 Task: Look for products in the category "Men's Health" from Youtheory only.
Action: Mouse moved to (280, 160)
Screenshot: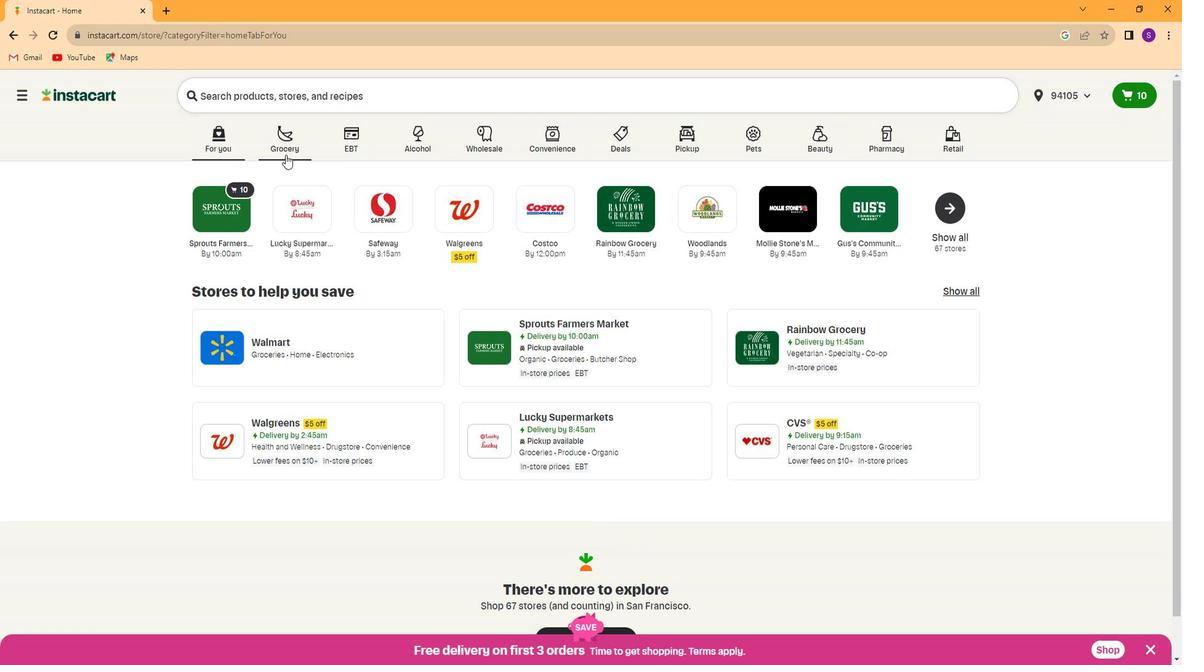 
Action: Mouse pressed left at (280, 160)
Screenshot: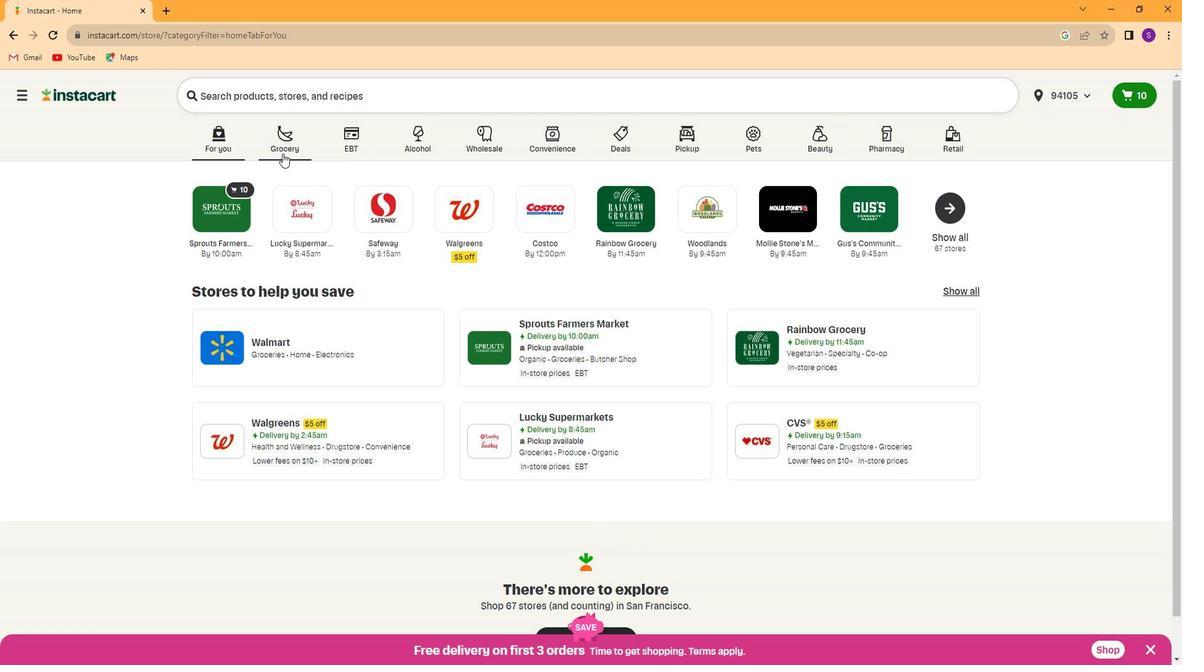 
Action: Mouse moved to (805, 221)
Screenshot: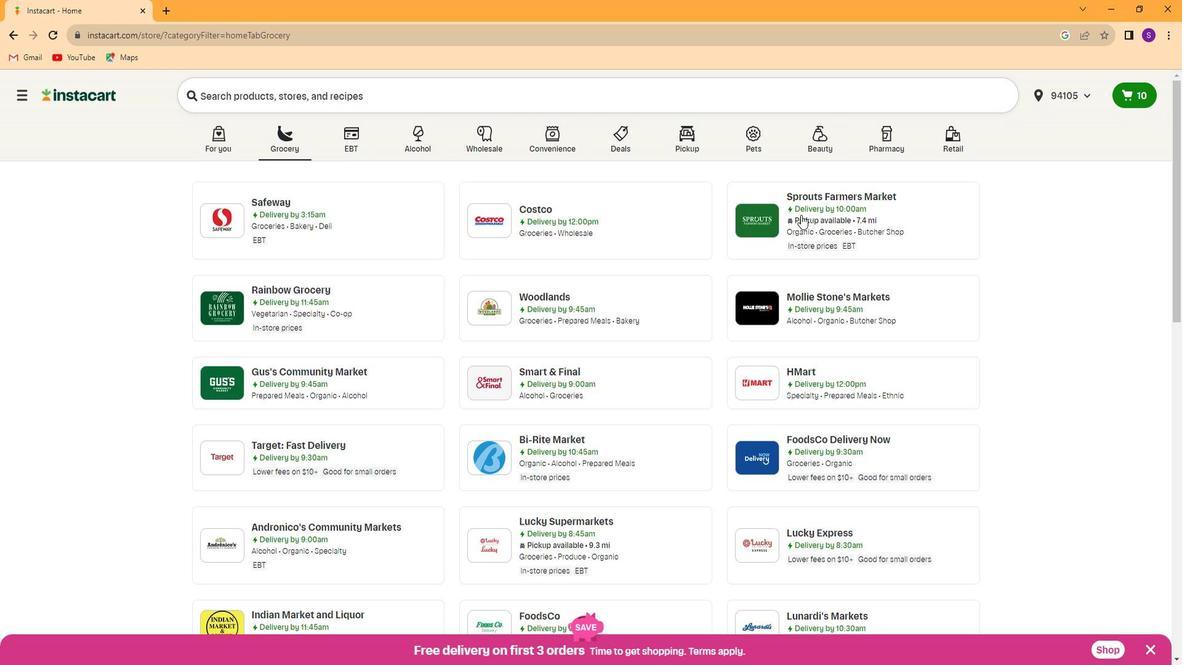 
Action: Mouse pressed left at (805, 221)
Screenshot: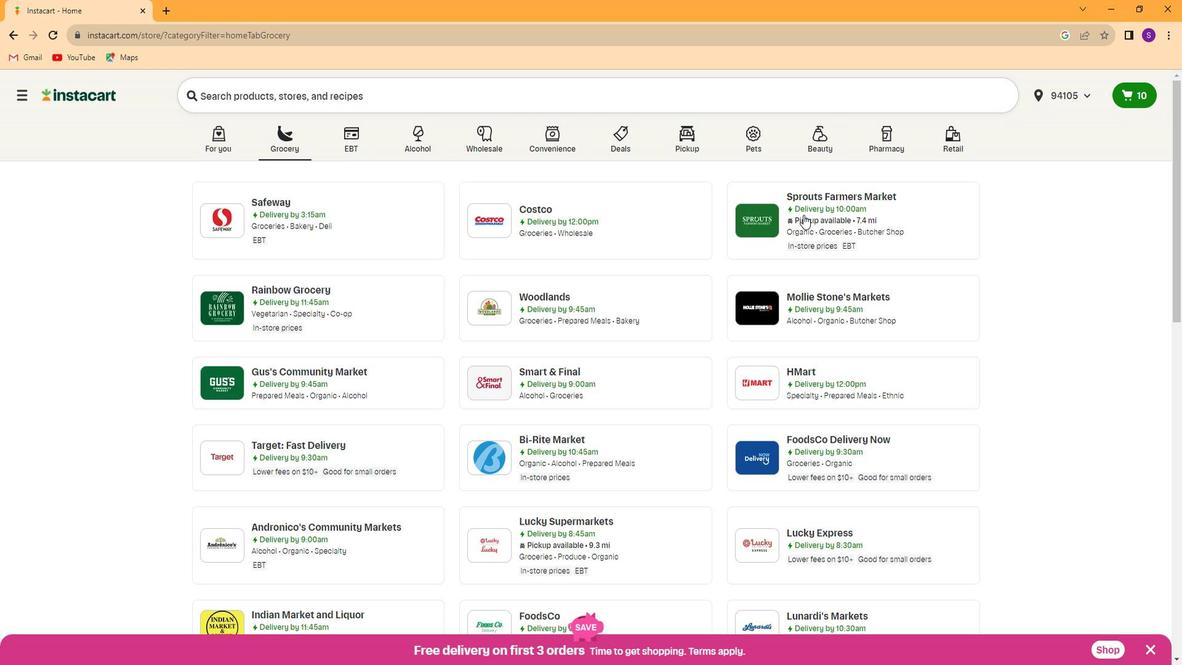 
Action: Mouse moved to (64, 530)
Screenshot: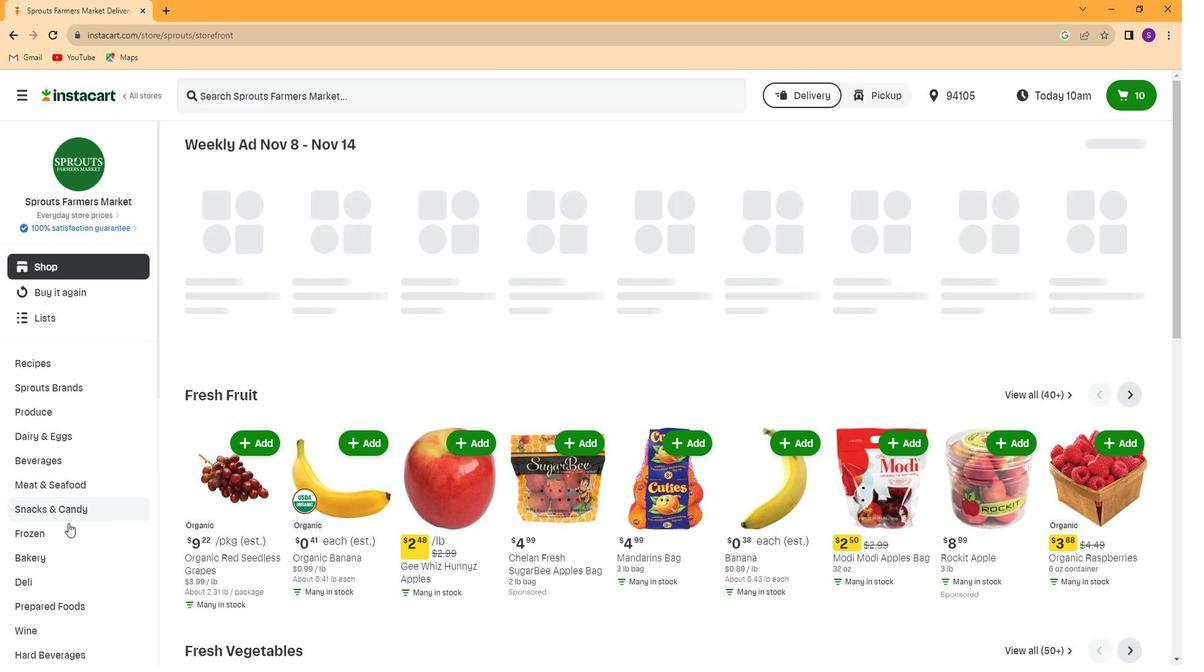 
Action: Mouse scrolled (64, 529) with delta (0, 0)
Screenshot: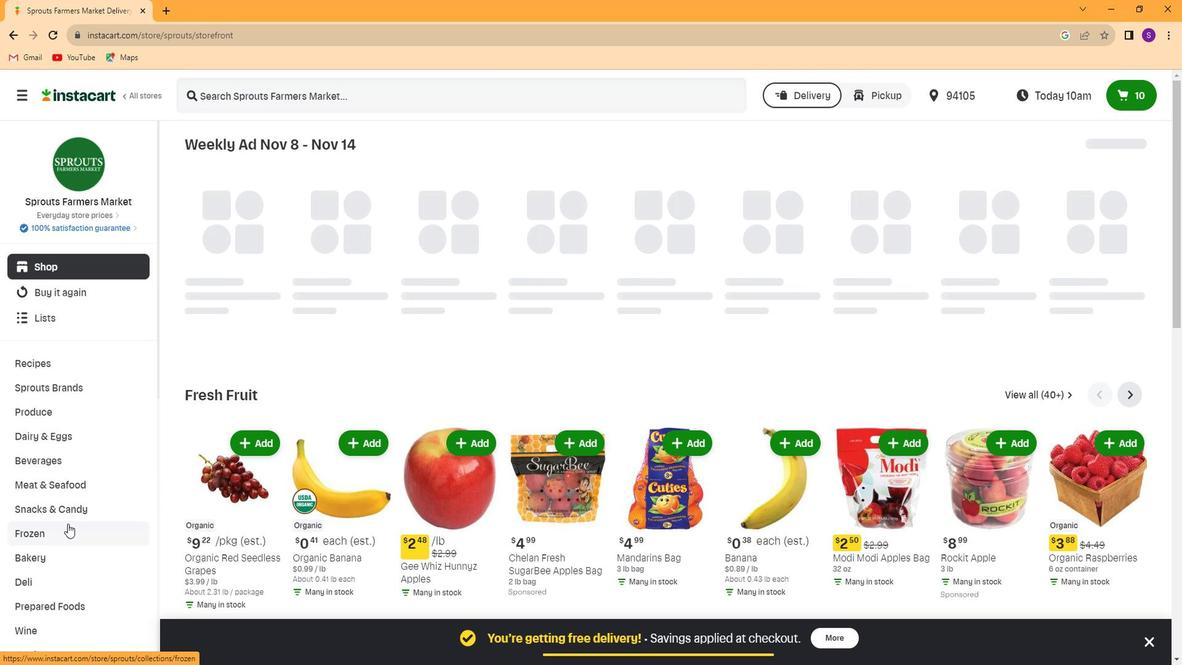 
Action: Mouse scrolled (64, 529) with delta (0, 0)
Screenshot: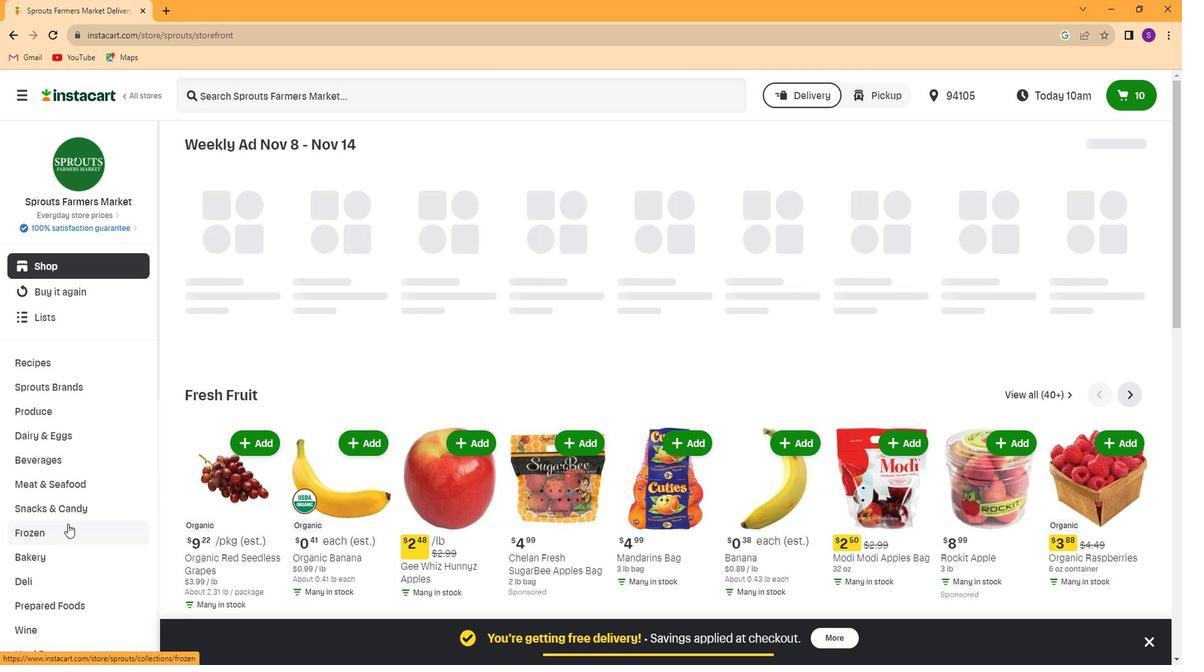 
Action: Mouse scrolled (64, 529) with delta (0, 0)
Screenshot: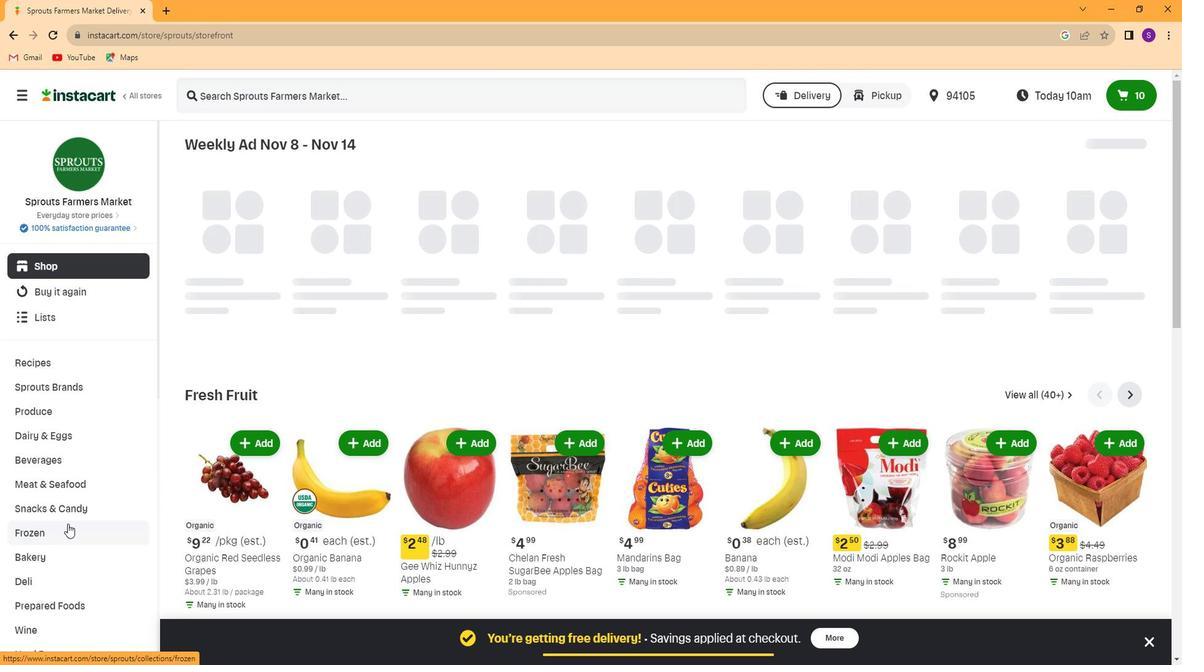 
Action: Mouse scrolled (64, 529) with delta (0, 0)
Screenshot: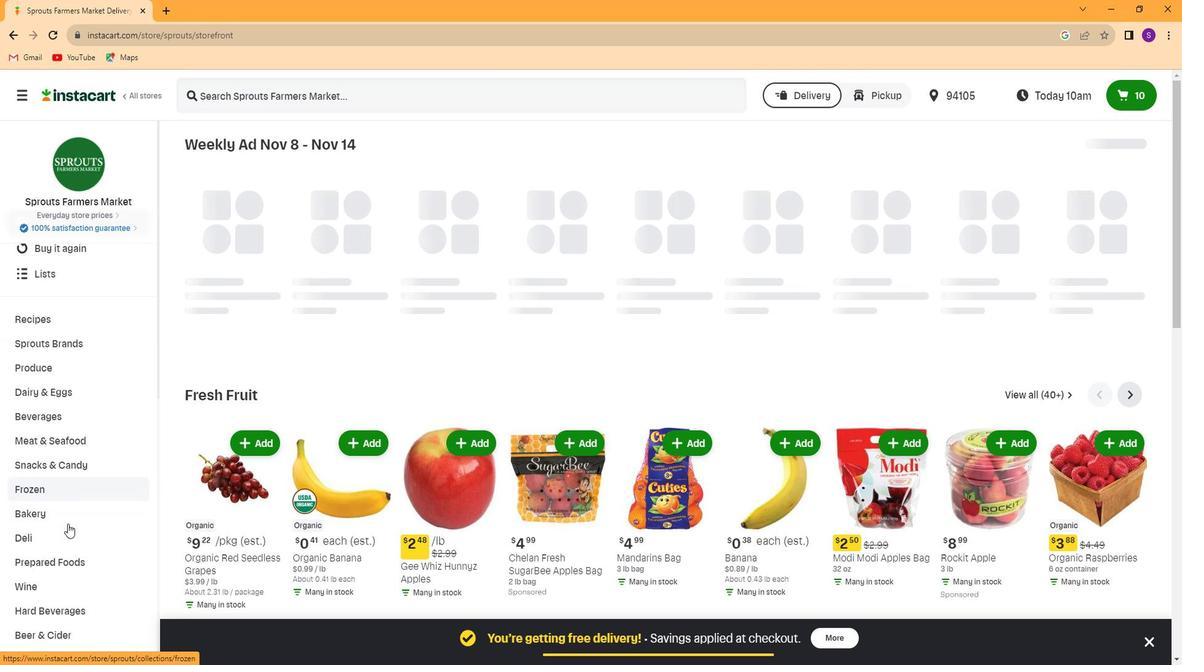 
Action: Mouse scrolled (64, 529) with delta (0, 0)
Screenshot: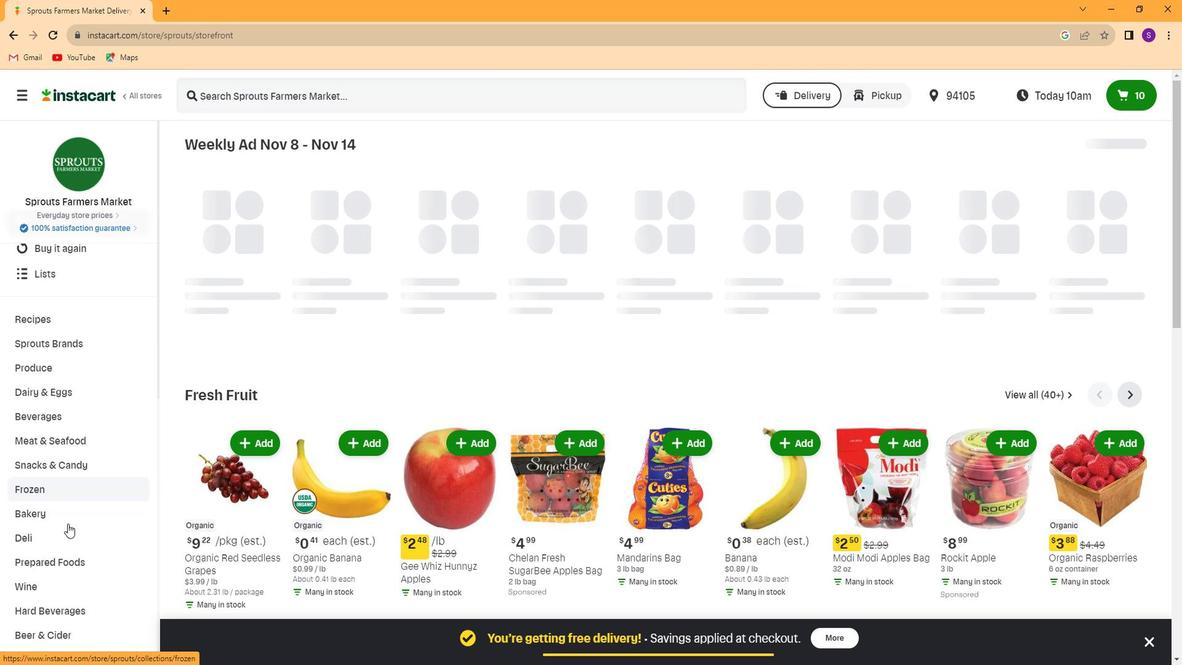 
Action: Mouse scrolled (64, 529) with delta (0, 0)
Screenshot: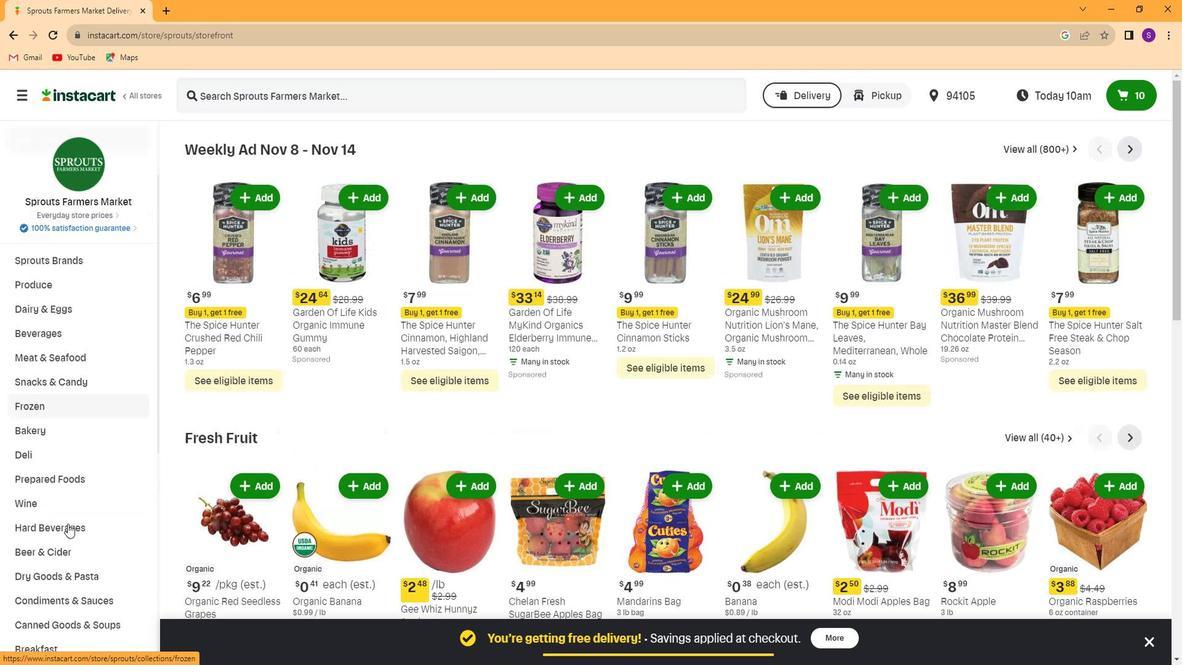 
Action: Mouse scrolled (64, 529) with delta (0, 0)
Screenshot: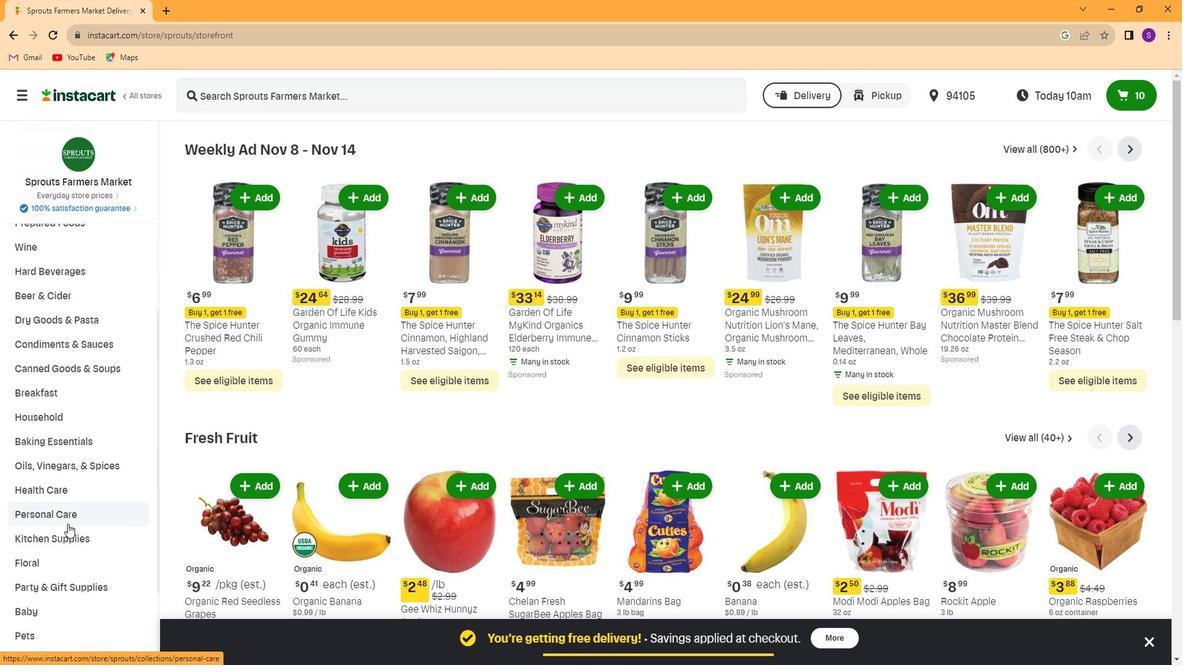 
Action: Mouse scrolled (64, 529) with delta (0, 0)
Screenshot: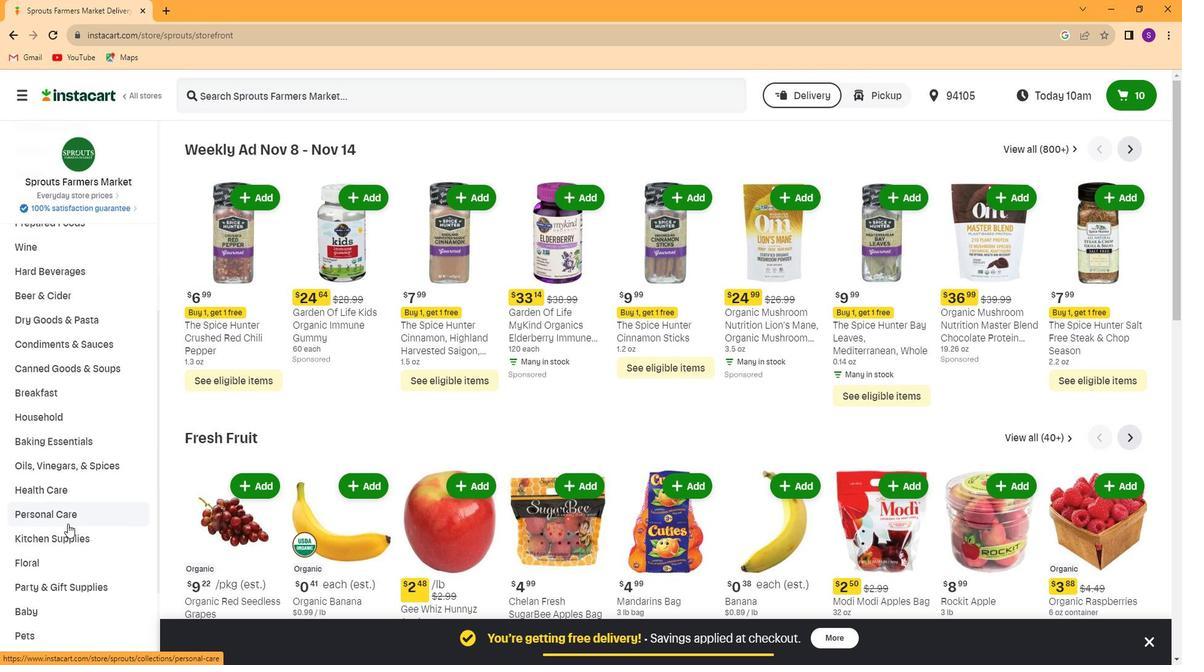 
Action: Mouse scrolled (64, 529) with delta (0, 0)
Screenshot: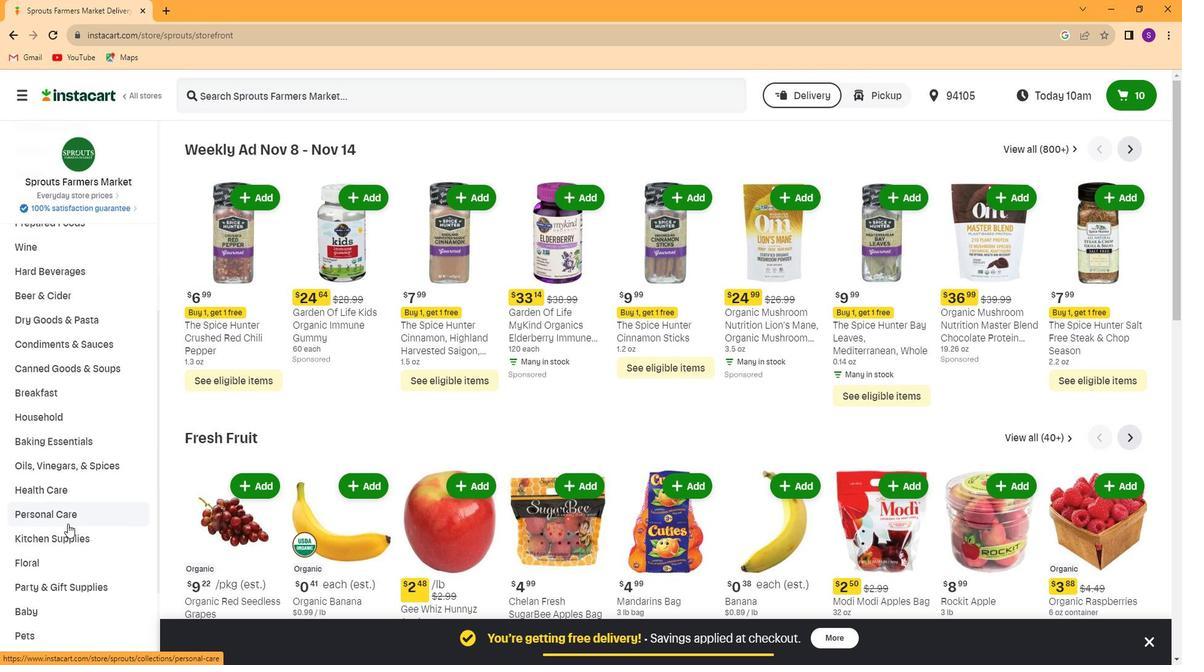 
Action: Mouse scrolled (64, 529) with delta (0, 0)
Screenshot: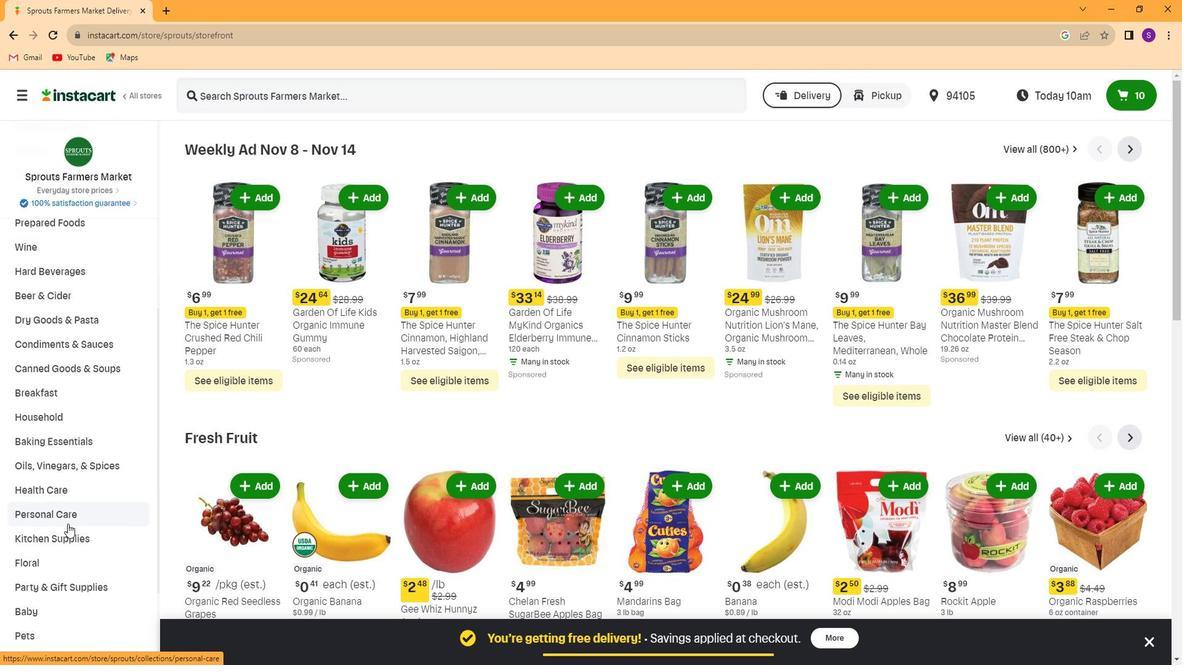 
Action: Mouse scrolled (64, 529) with delta (0, 0)
Screenshot: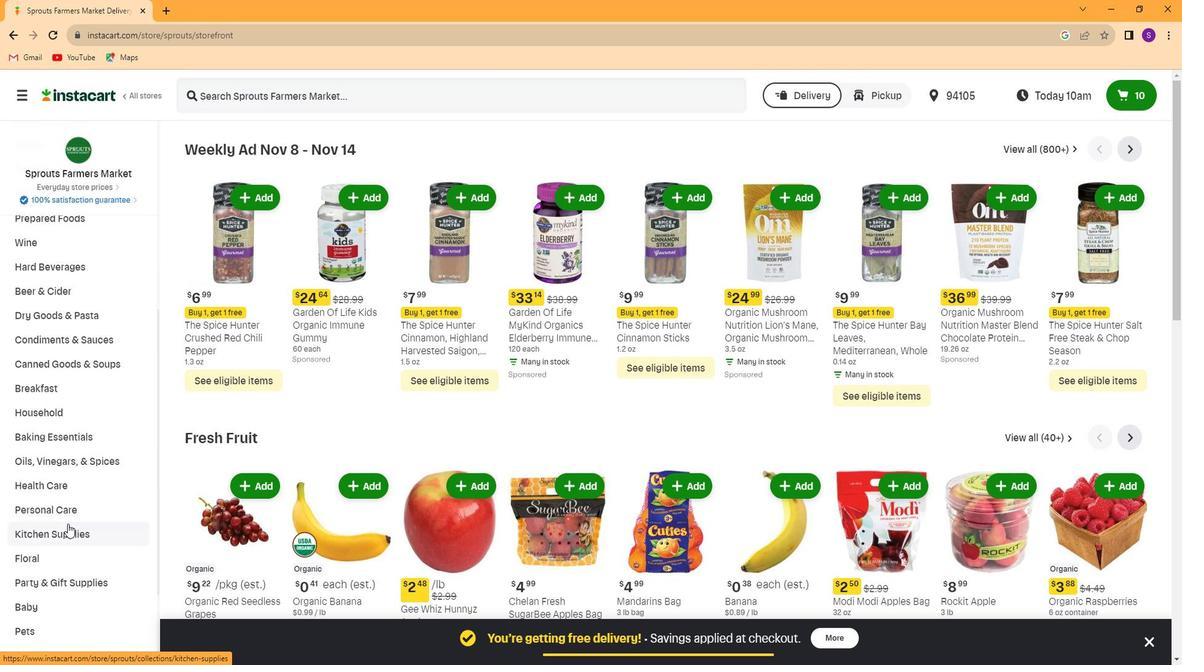 
Action: Mouse scrolled (64, 529) with delta (0, 0)
Screenshot: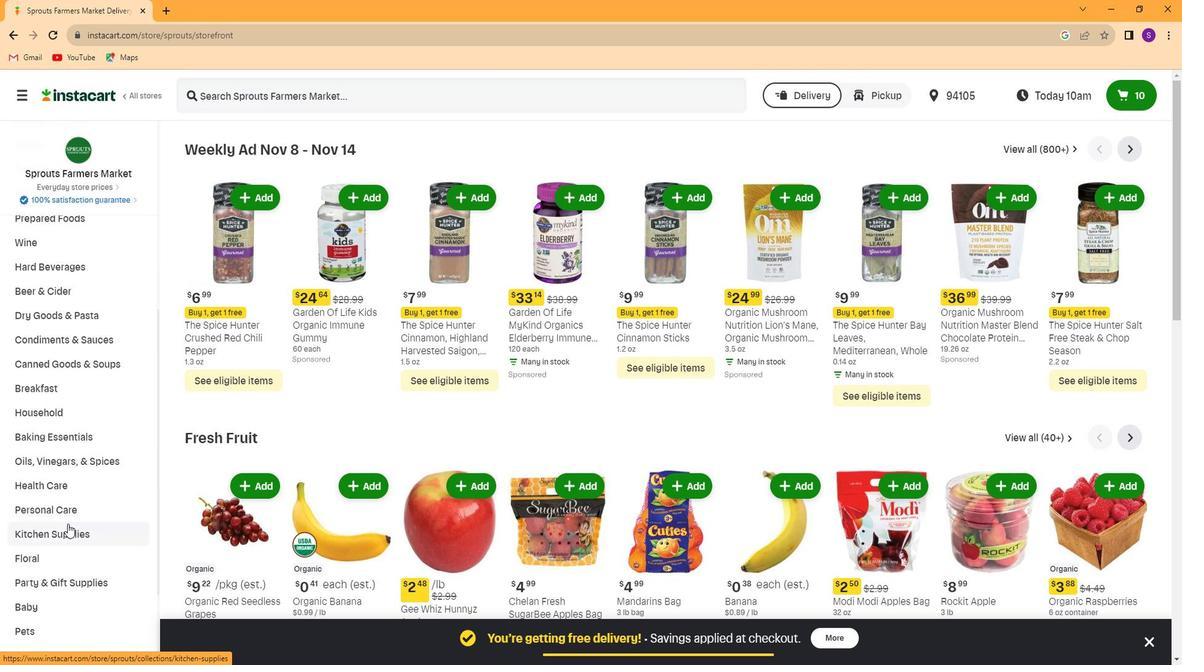 
Action: Mouse scrolled (64, 529) with delta (0, 0)
Screenshot: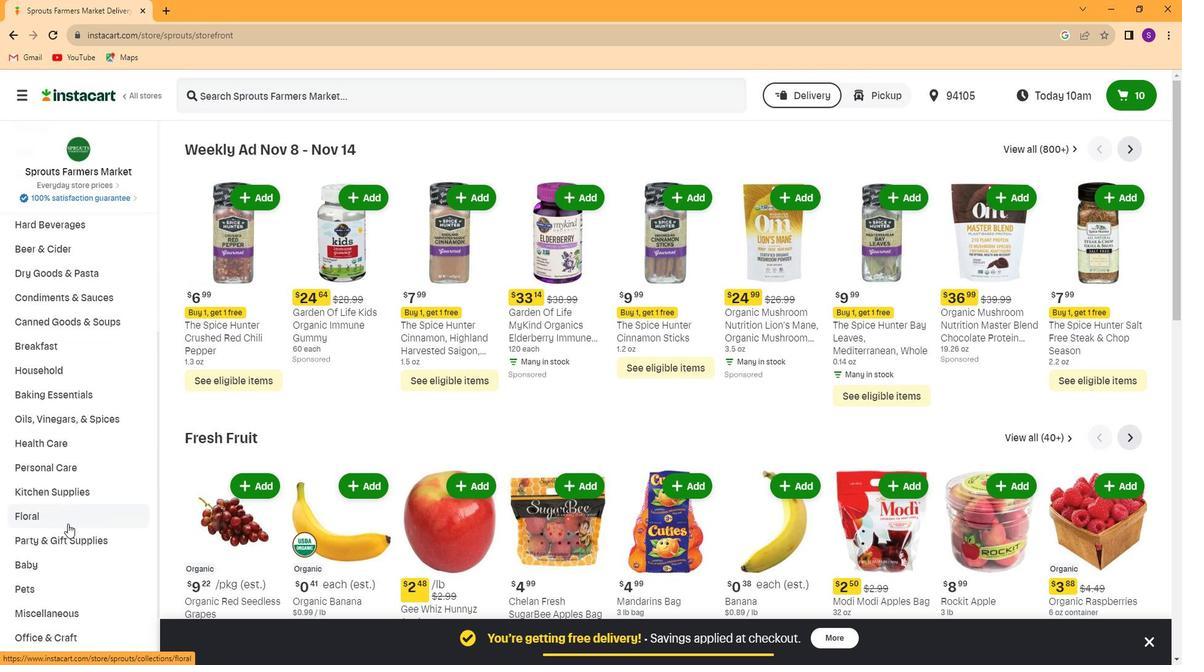 
Action: Mouse scrolled (64, 529) with delta (0, 0)
Screenshot: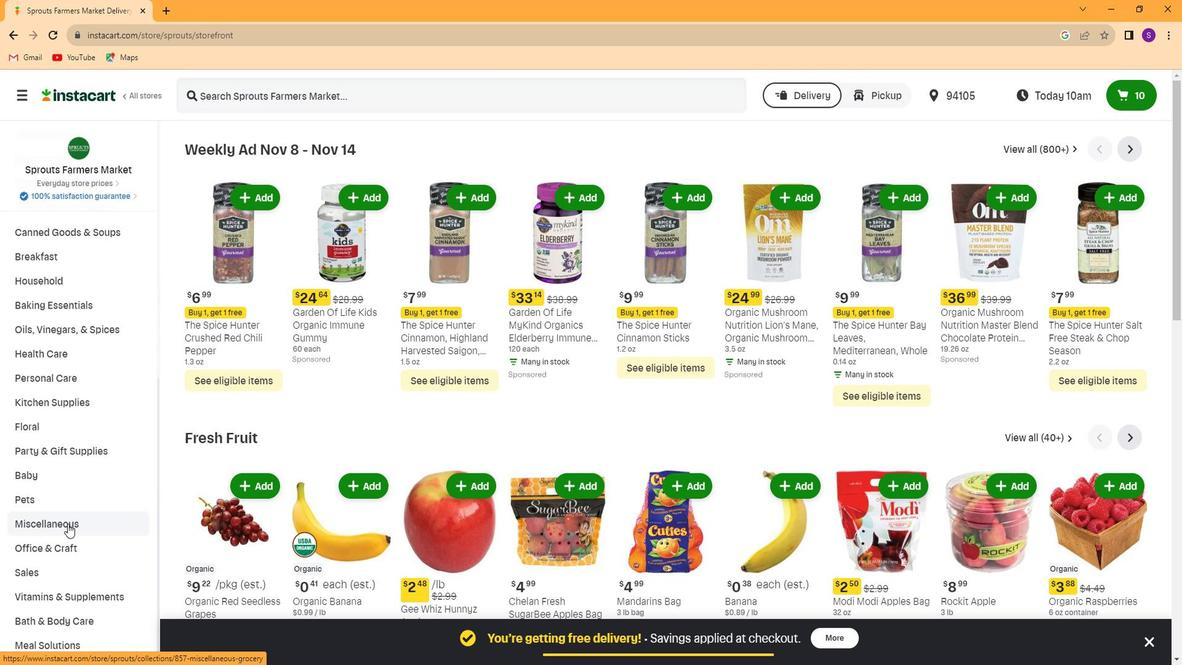 
Action: Mouse scrolled (64, 529) with delta (0, 0)
Screenshot: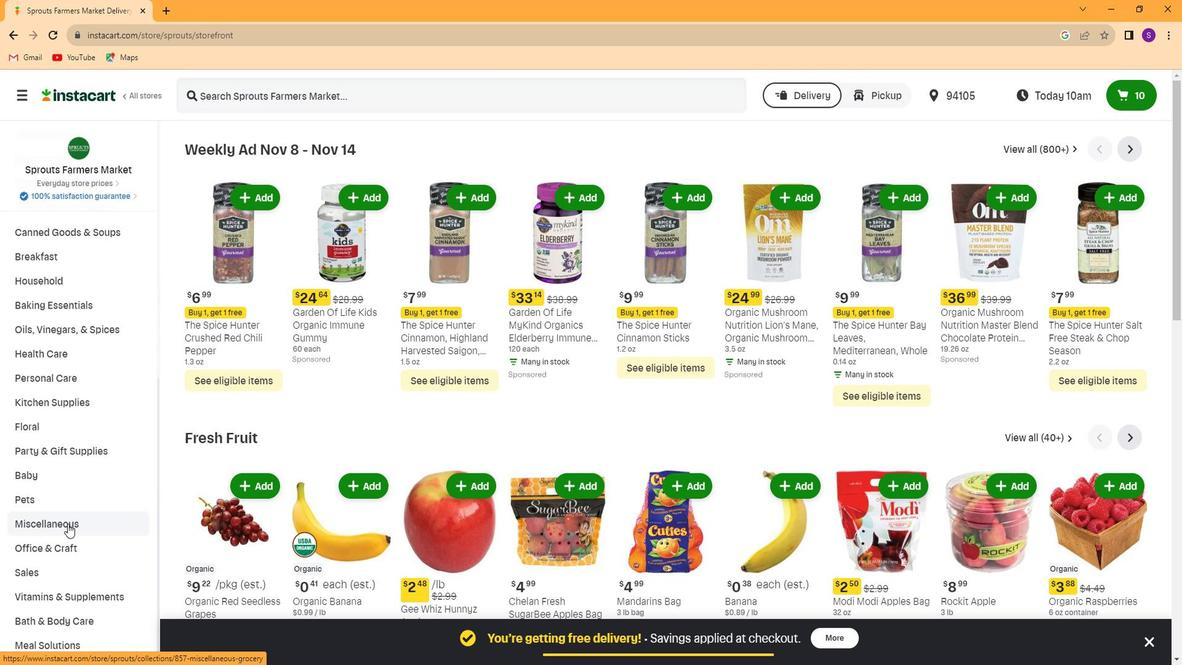 
Action: Mouse moved to (79, 606)
Screenshot: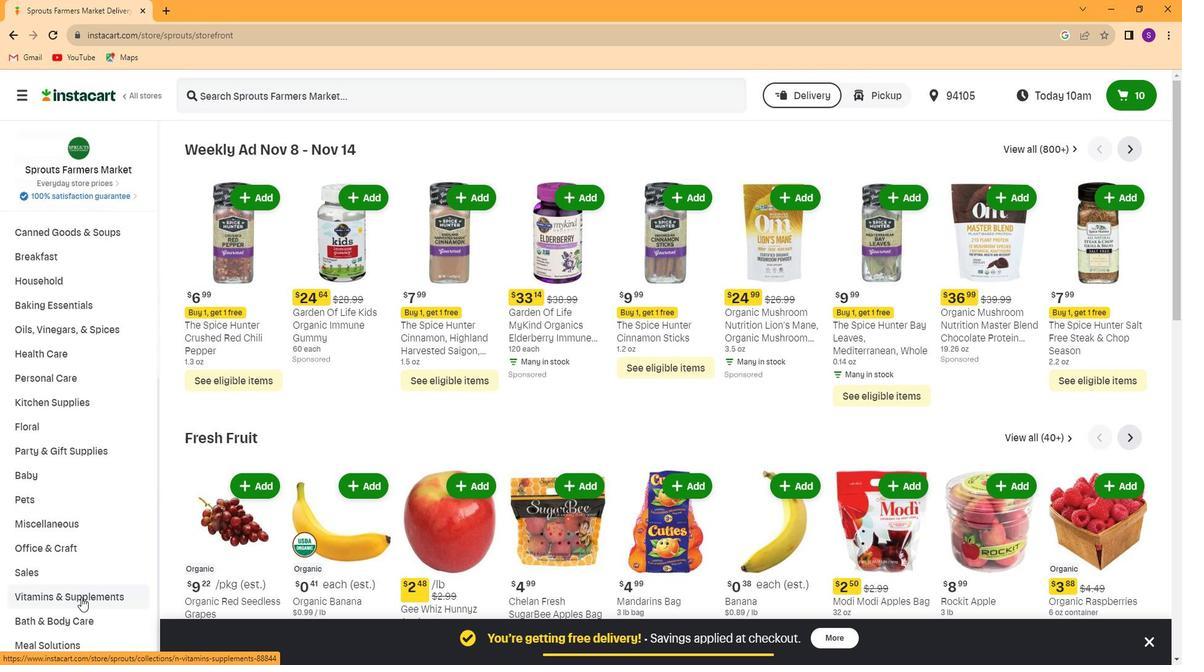 
Action: Mouse pressed left at (79, 606)
Screenshot: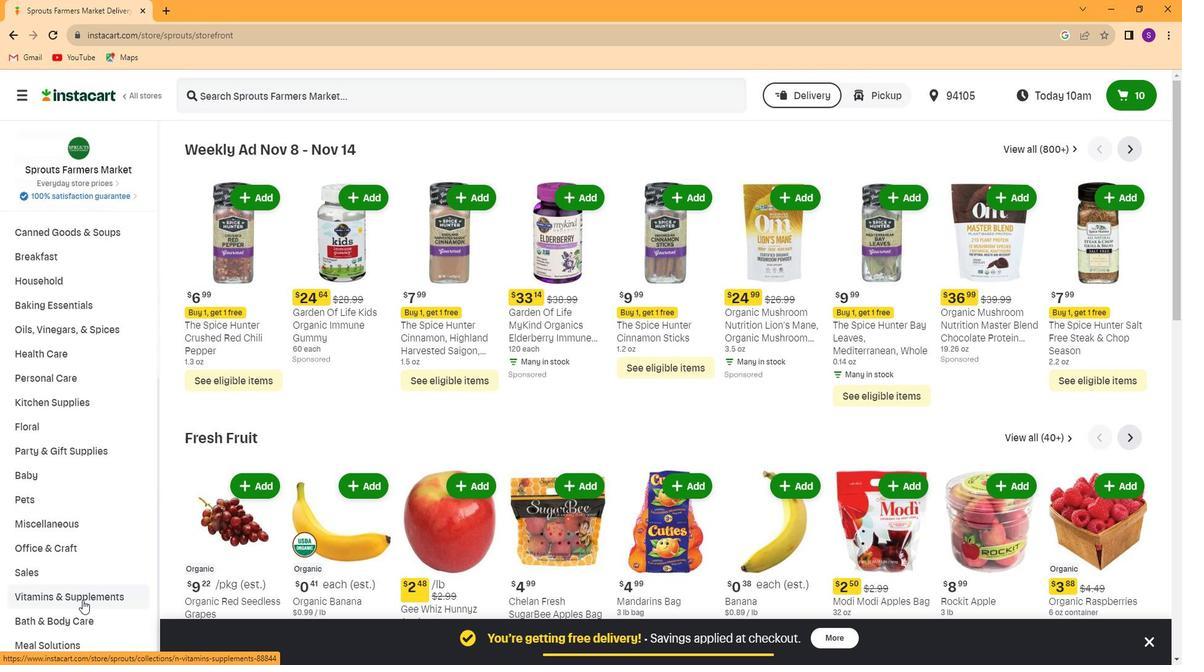 
Action: Mouse scrolled (79, 605) with delta (0, 0)
Screenshot: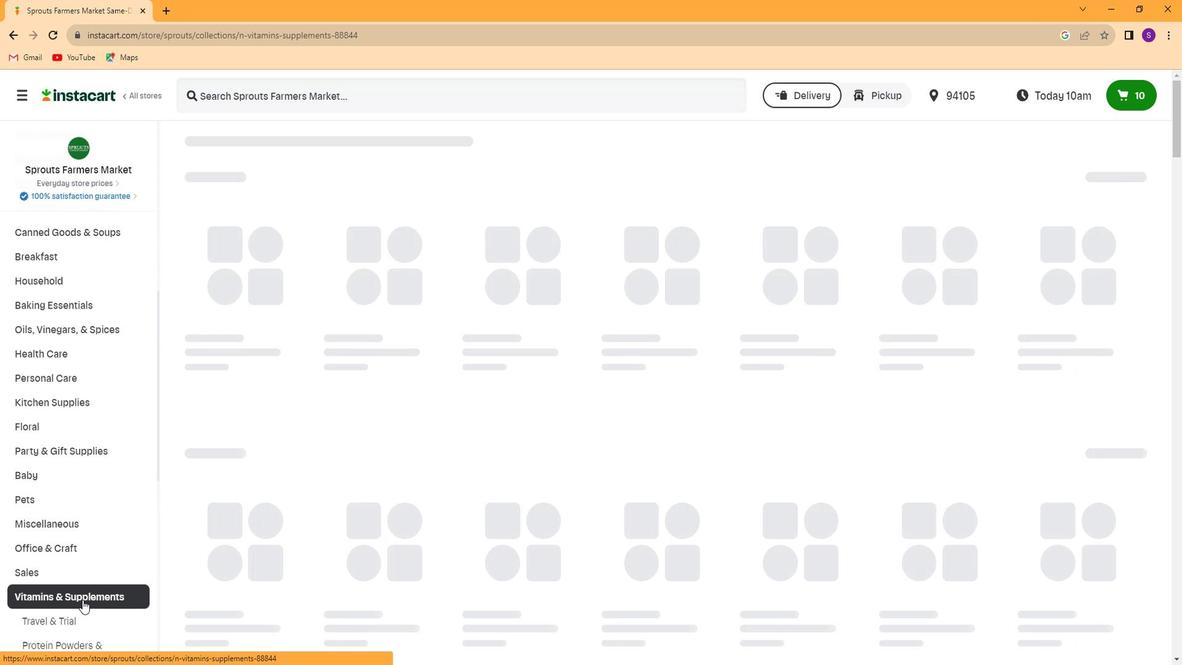 
Action: Mouse scrolled (79, 605) with delta (0, 0)
Screenshot: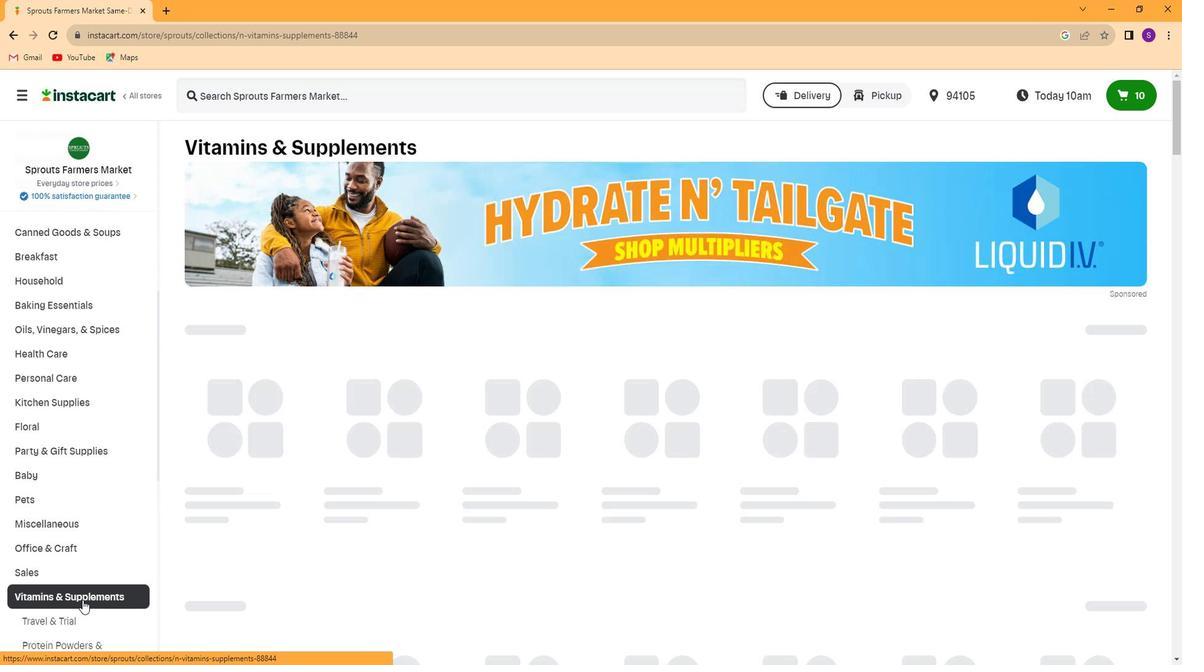 
Action: Mouse scrolled (79, 605) with delta (0, 0)
Screenshot: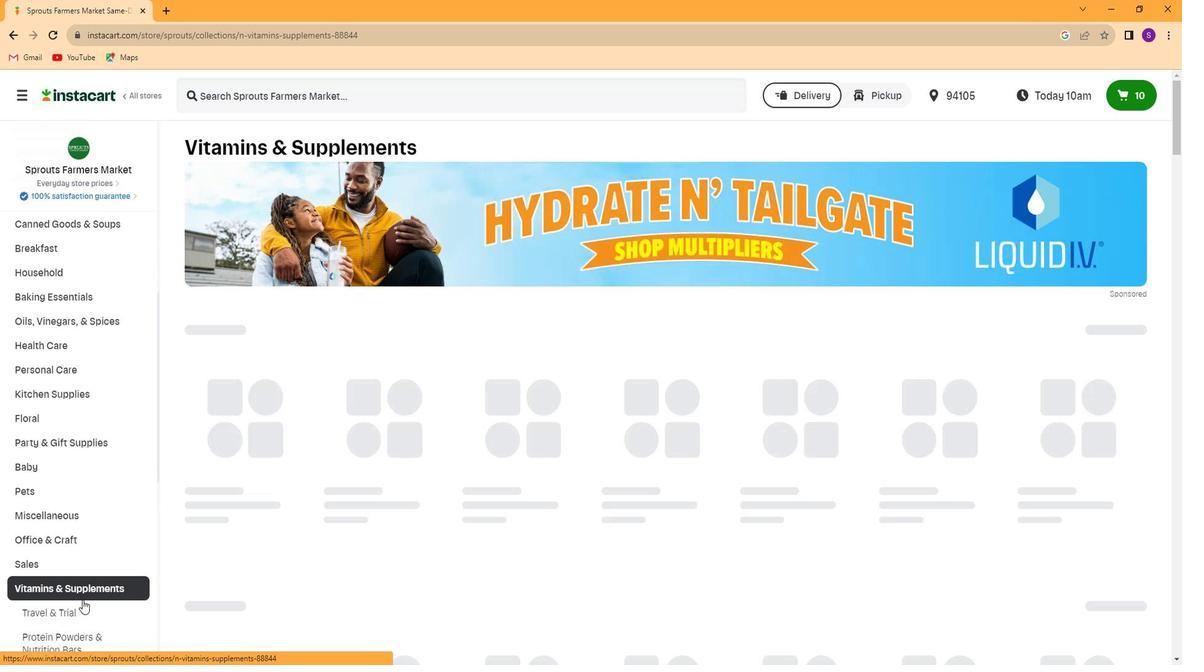 
Action: Mouse scrolled (79, 605) with delta (0, 0)
Screenshot: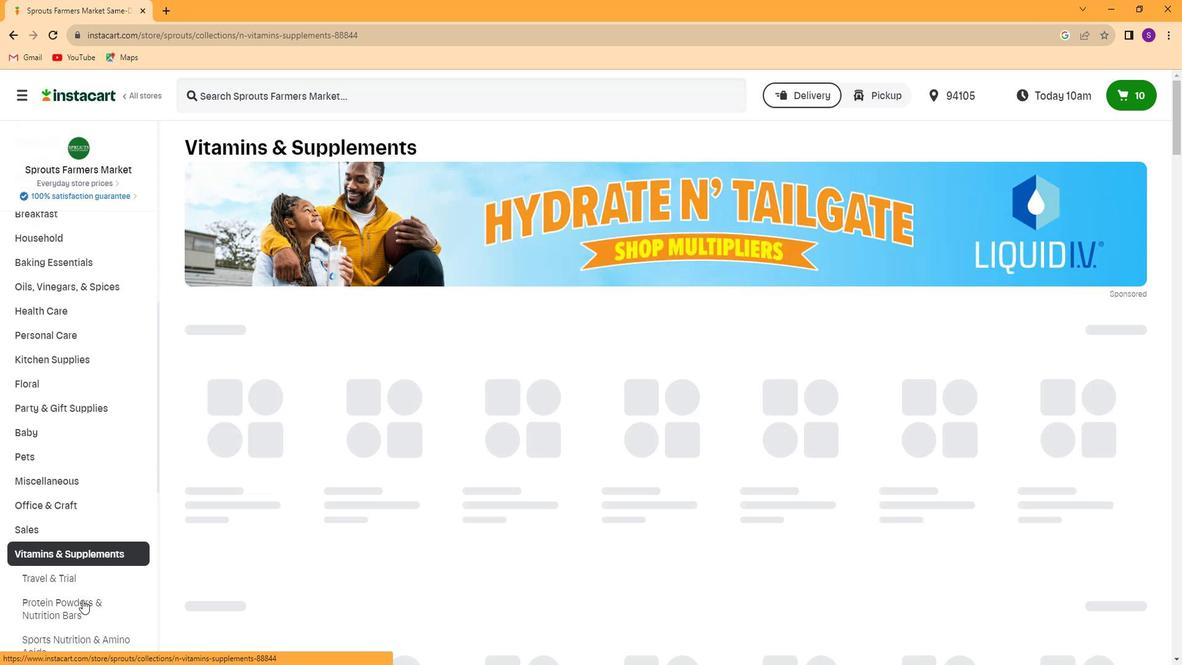 
Action: Mouse moved to (94, 527)
Screenshot: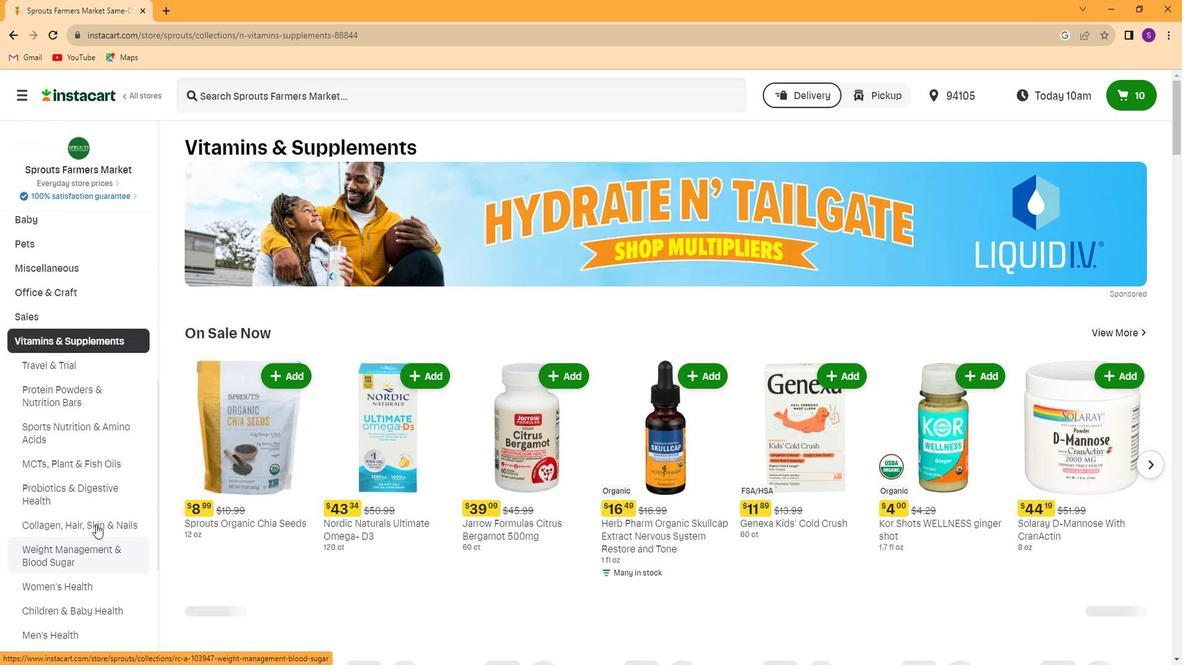 
Action: Mouse scrolled (94, 527) with delta (0, 0)
Screenshot: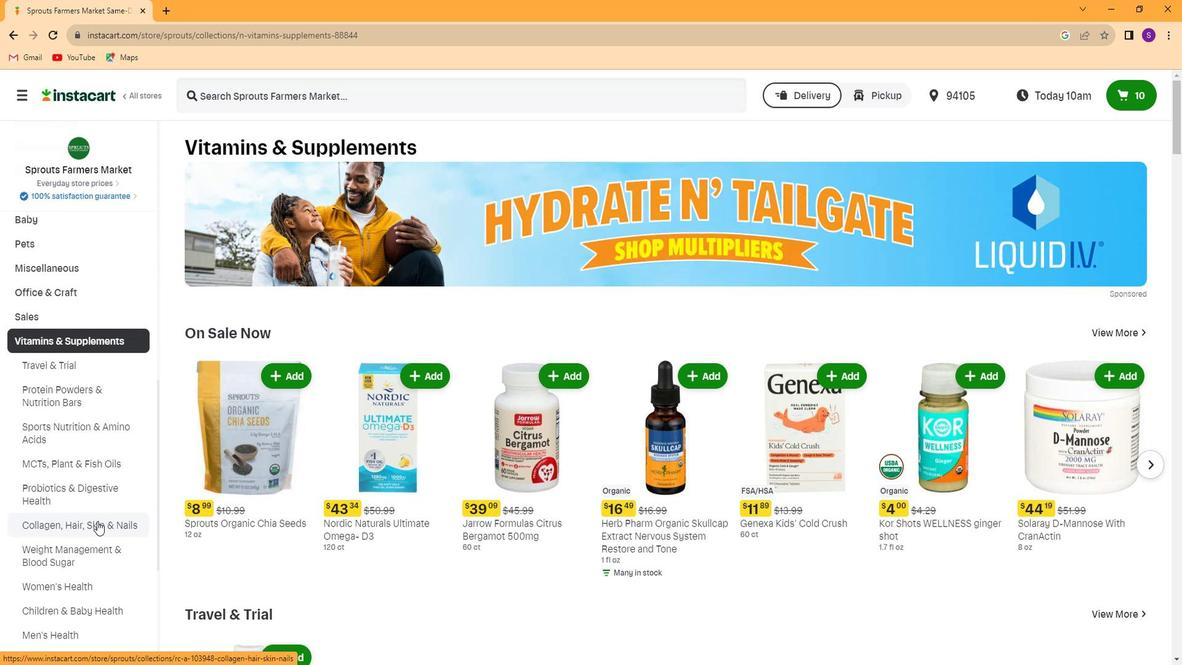 
Action: Mouse scrolled (94, 527) with delta (0, 0)
Screenshot: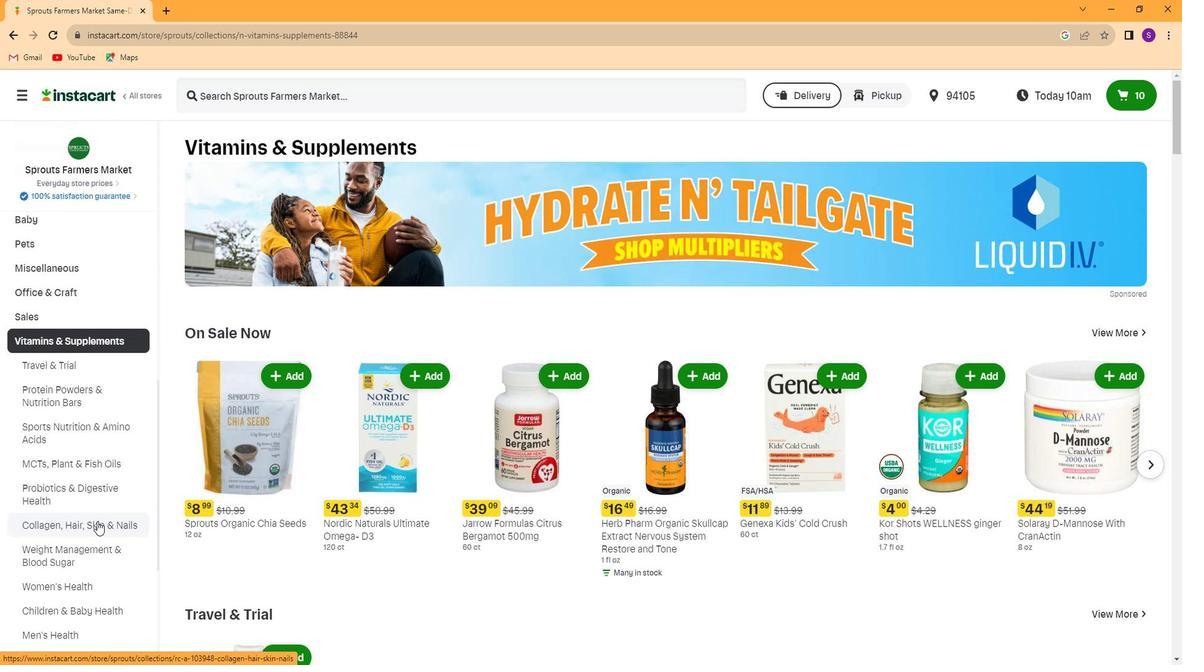 
Action: Mouse moved to (94, 518)
Screenshot: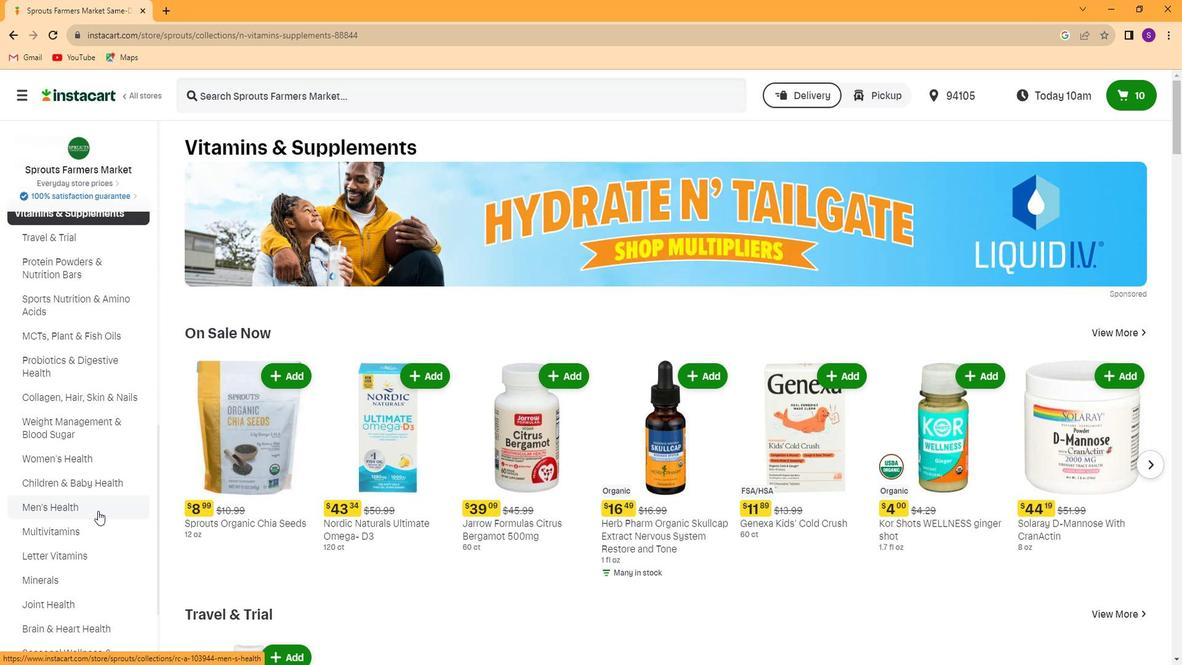 
Action: Mouse pressed left at (94, 518)
Screenshot: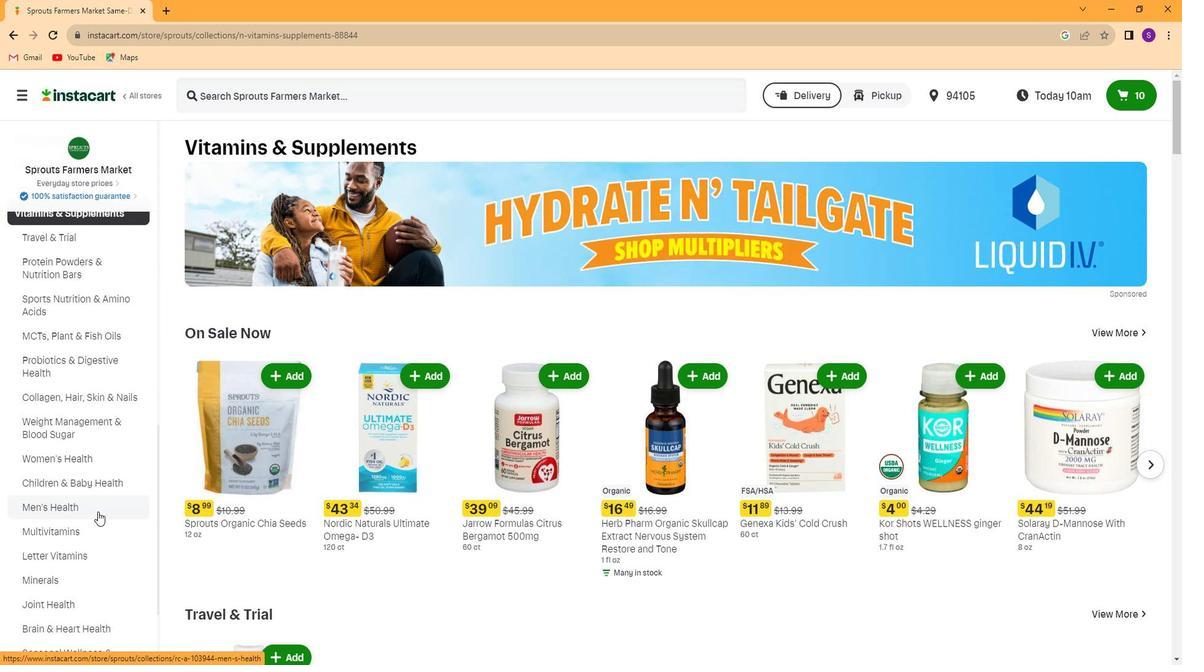 
Action: Mouse moved to (412, 206)
Screenshot: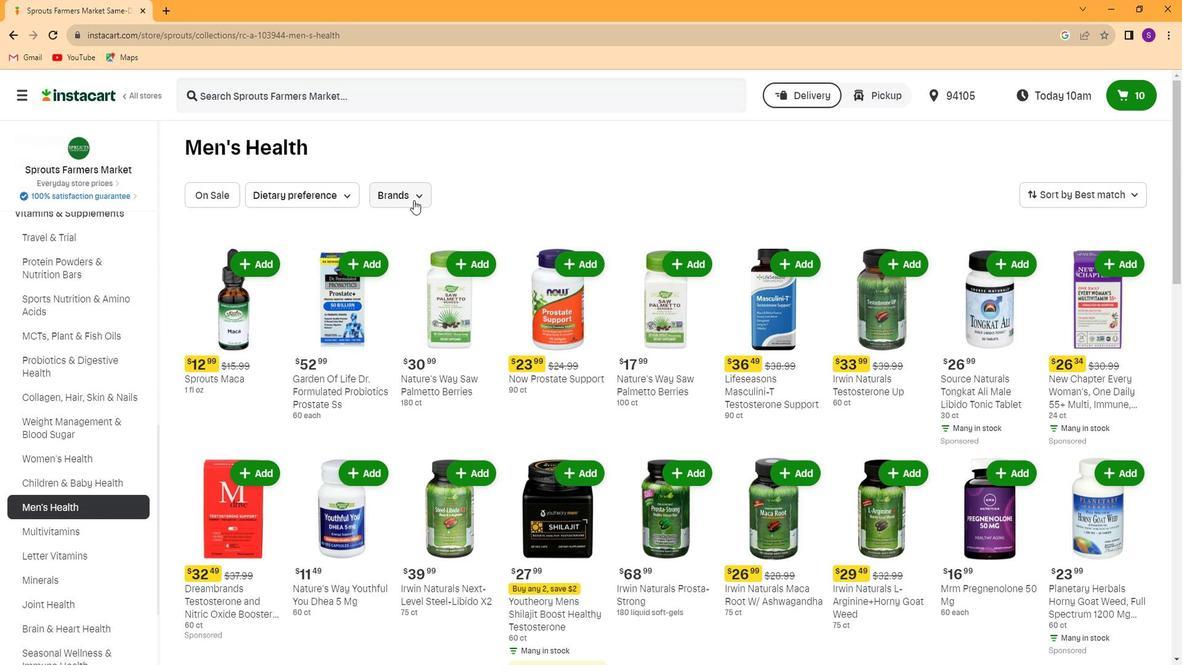 
Action: Mouse pressed left at (412, 206)
Screenshot: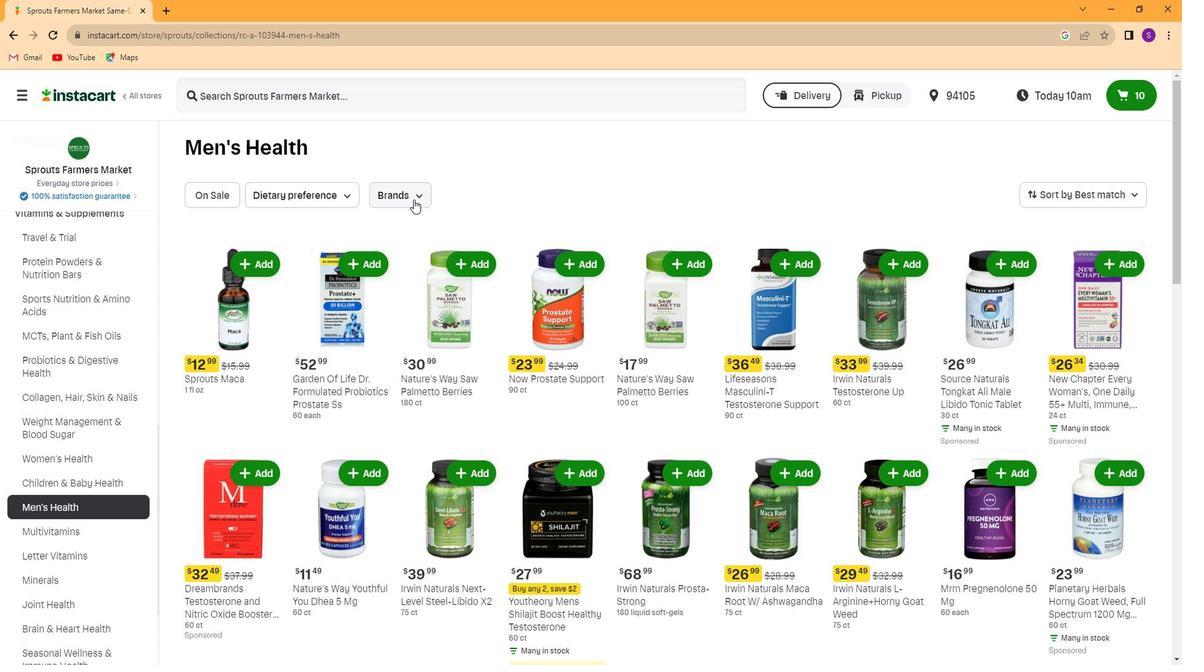
Action: Mouse moved to (442, 308)
Screenshot: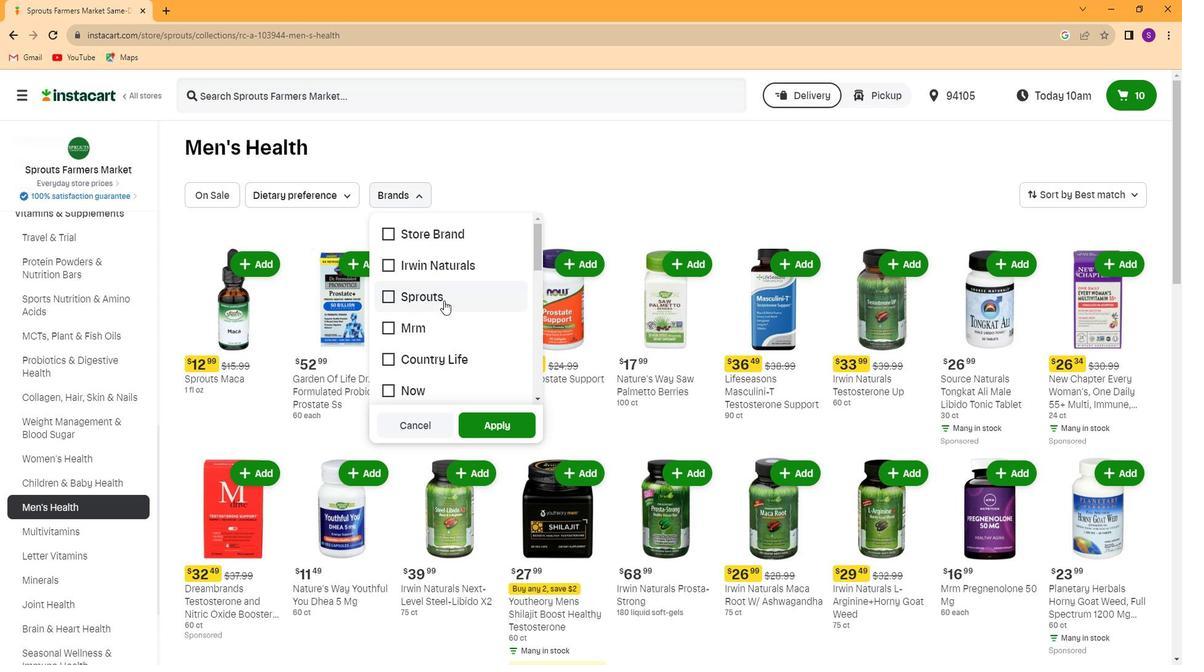 
Action: Mouse scrolled (442, 307) with delta (0, 0)
Screenshot: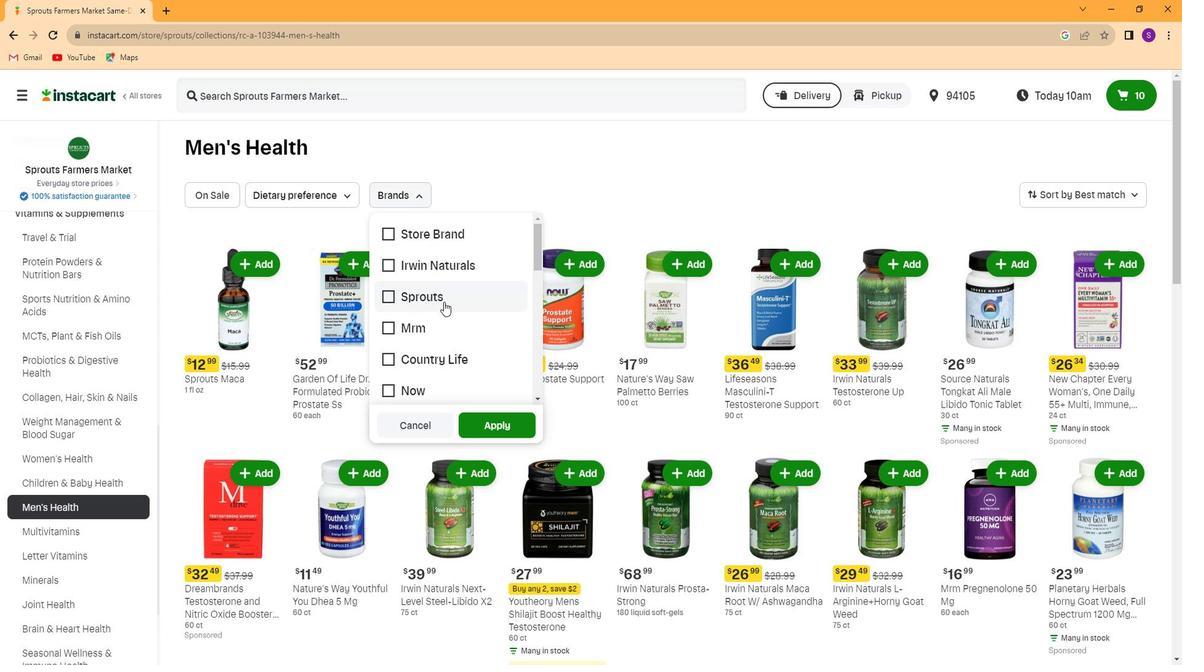 
Action: Mouse scrolled (442, 307) with delta (0, 0)
Screenshot: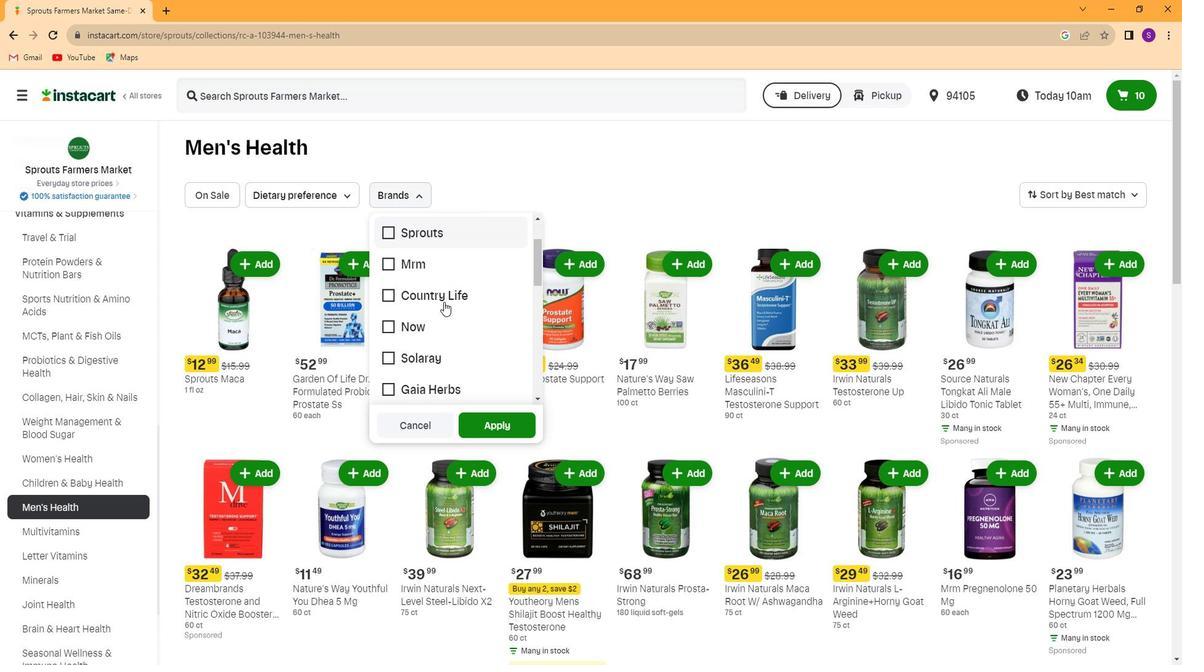 
Action: Mouse scrolled (442, 307) with delta (0, 0)
Screenshot: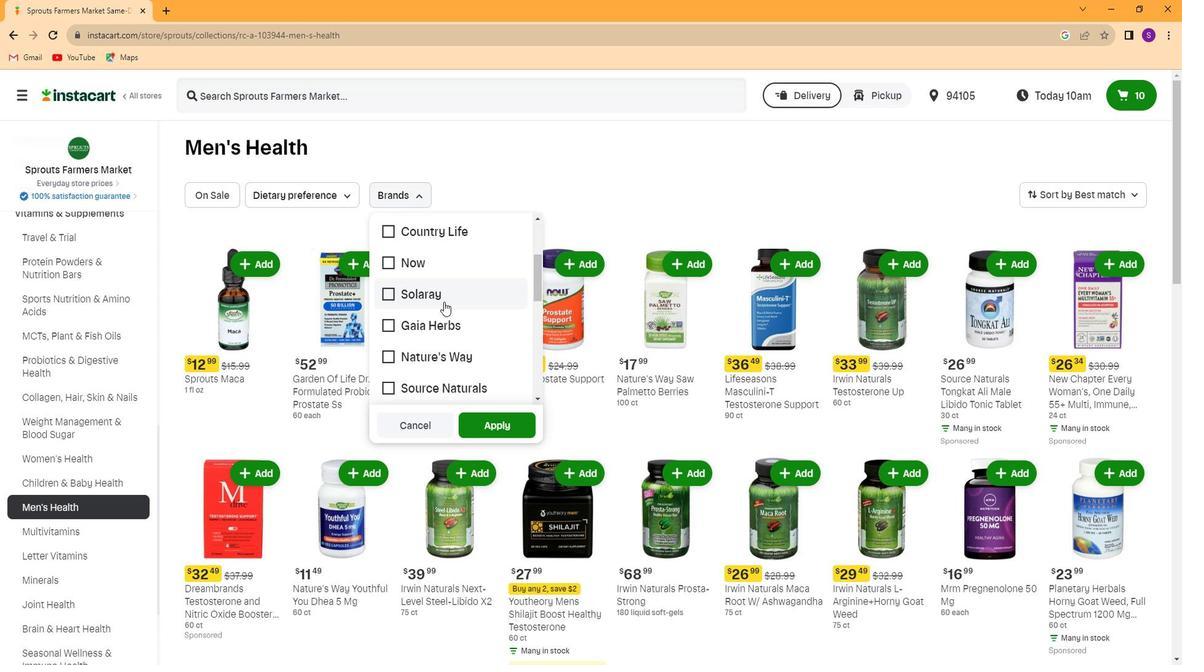 
Action: Mouse scrolled (442, 307) with delta (0, 0)
Screenshot: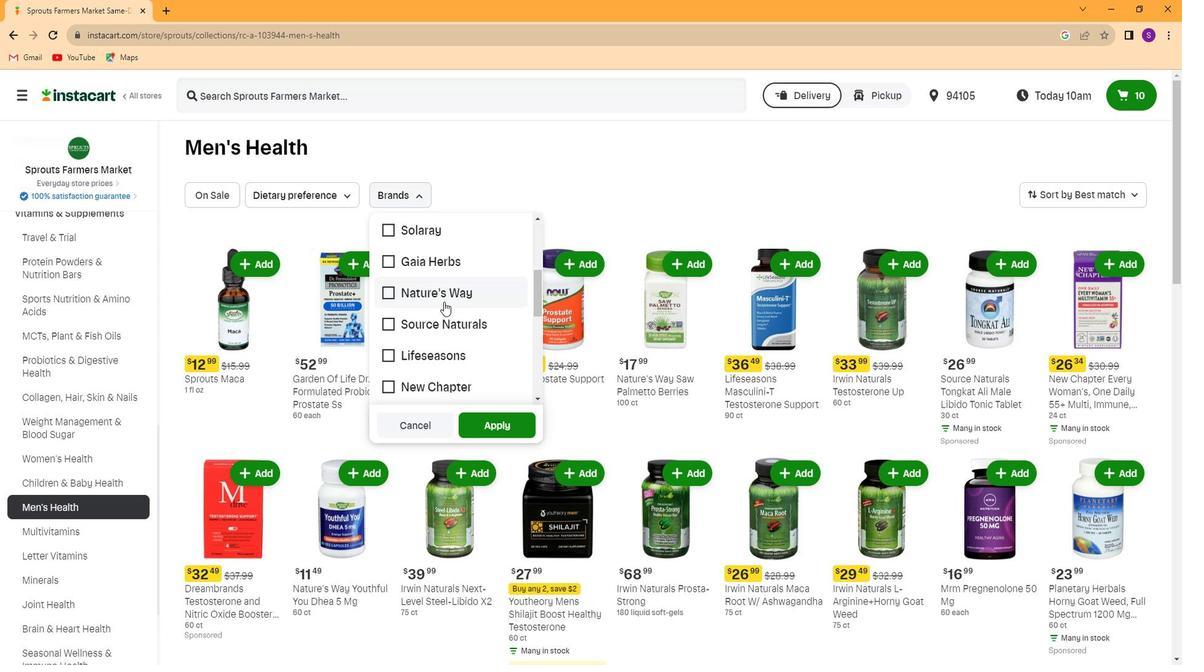 
Action: Mouse scrolled (442, 307) with delta (0, 0)
Screenshot: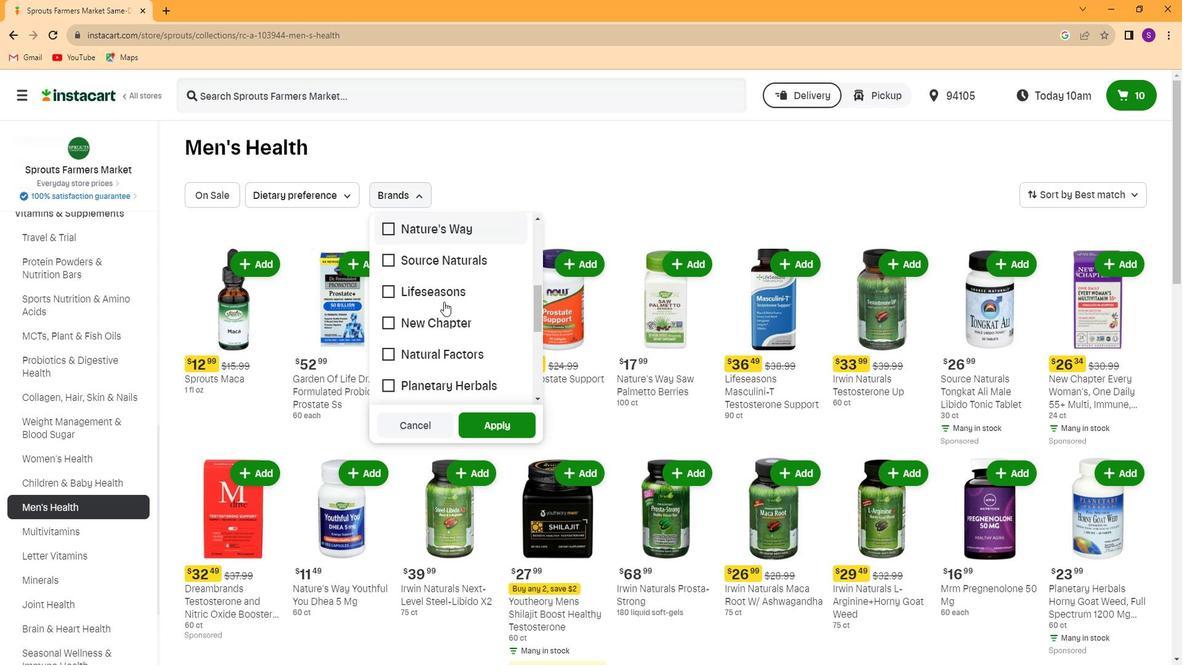 
Action: Mouse scrolled (442, 307) with delta (0, 0)
Screenshot: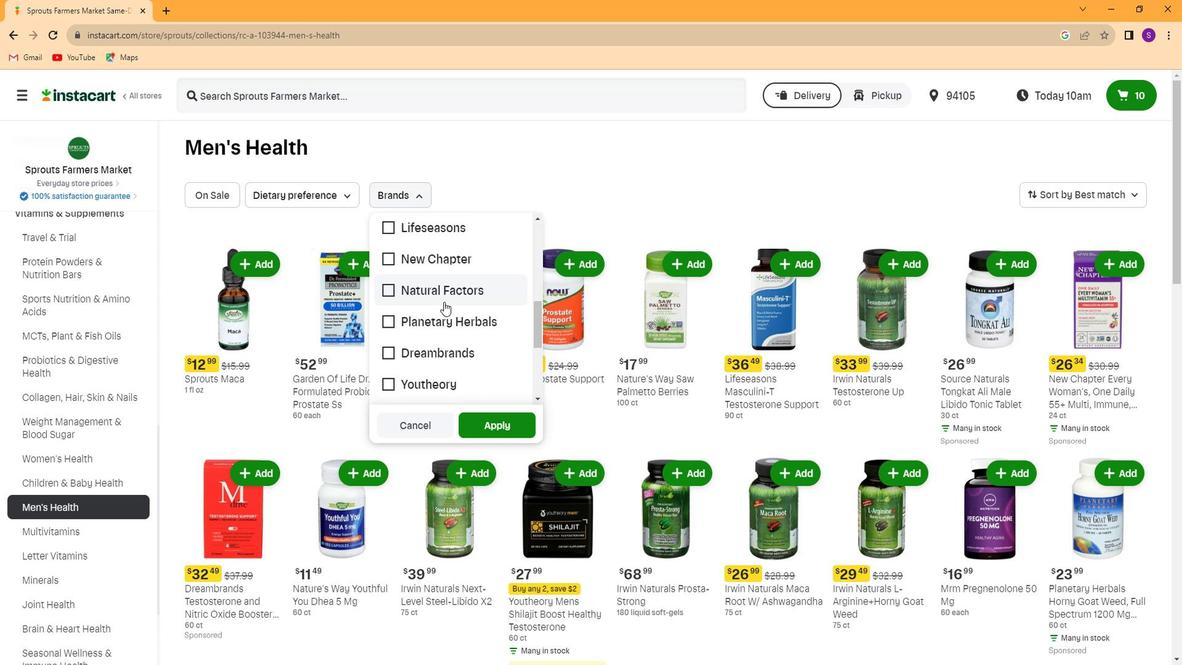 
Action: Mouse moved to (440, 327)
Screenshot: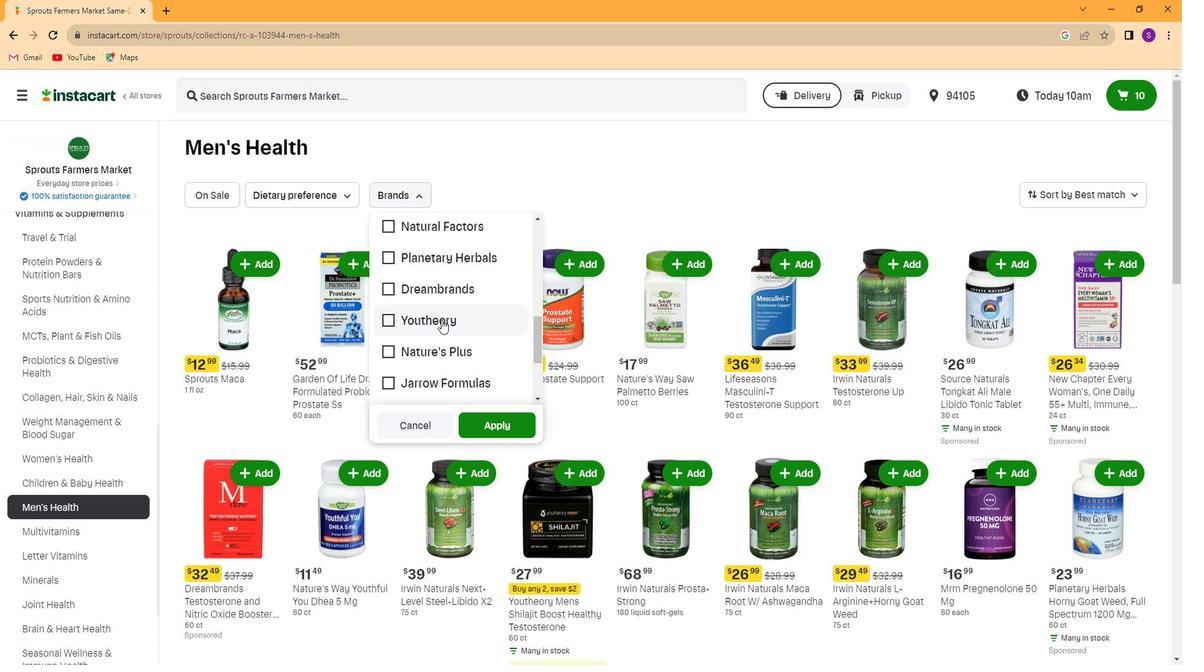 
Action: Mouse pressed left at (440, 327)
Screenshot: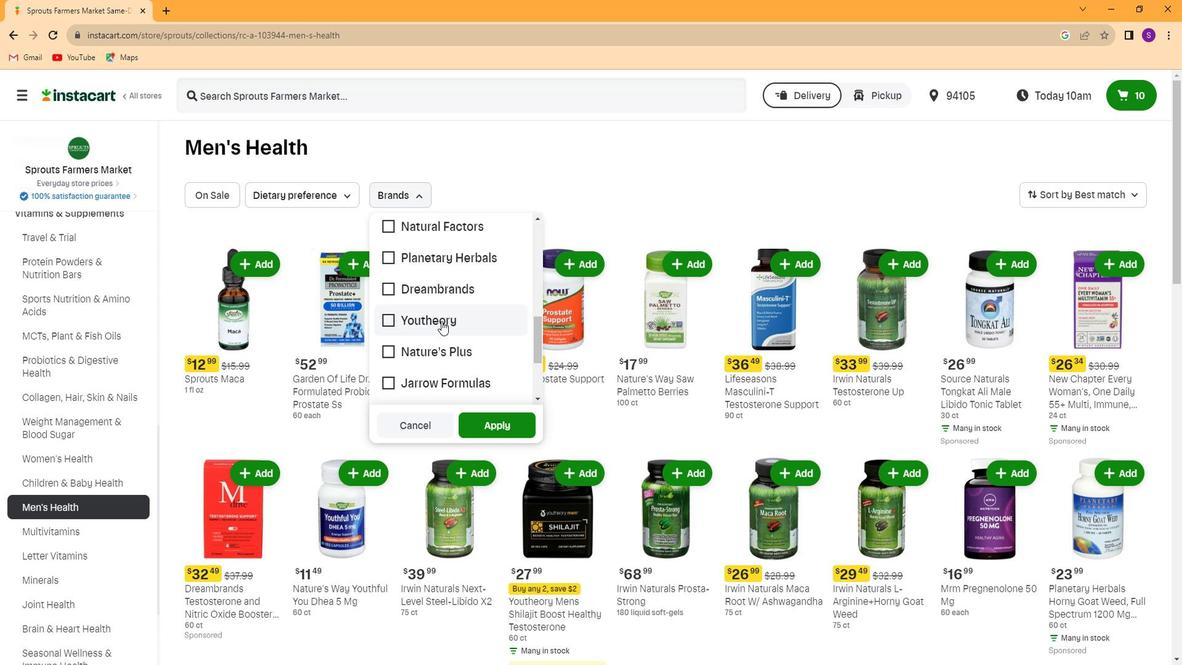 
Action: Mouse moved to (491, 434)
Screenshot: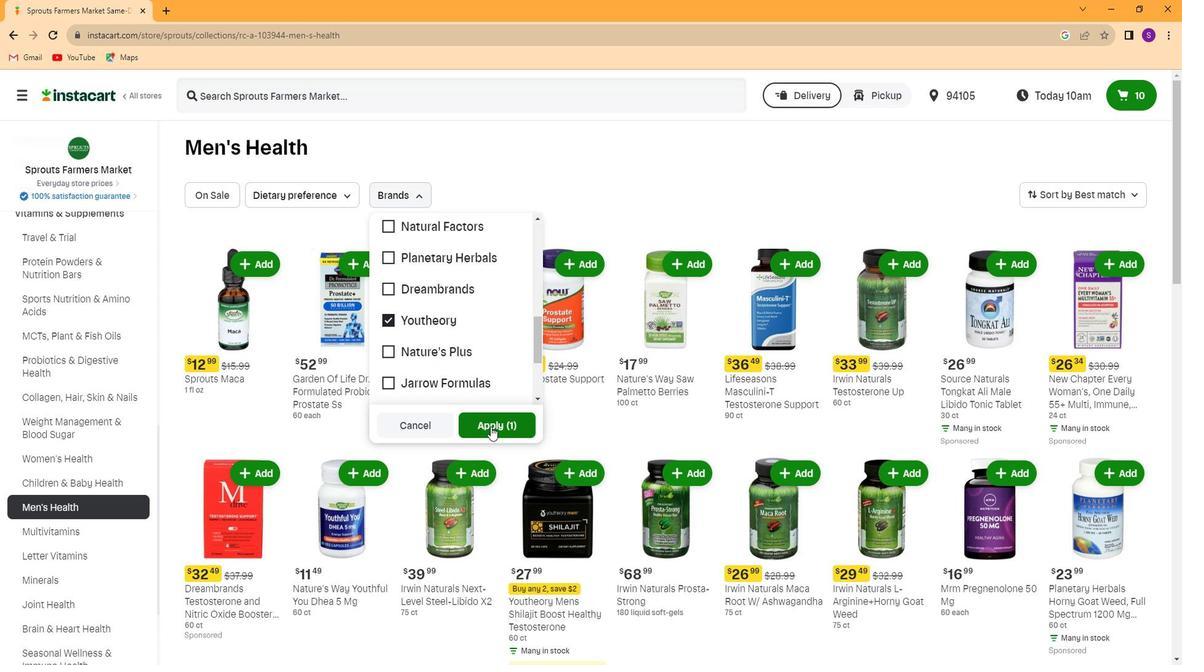 
Action: Mouse pressed left at (491, 434)
Screenshot: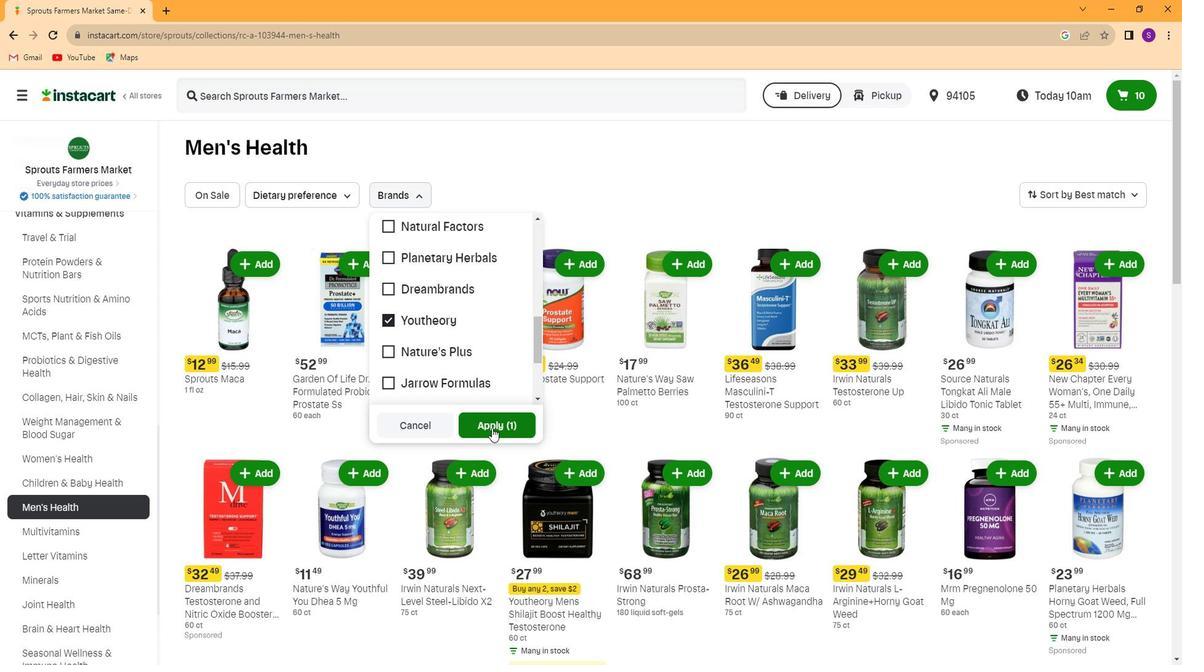 
Action: Mouse moved to (639, 458)
Screenshot: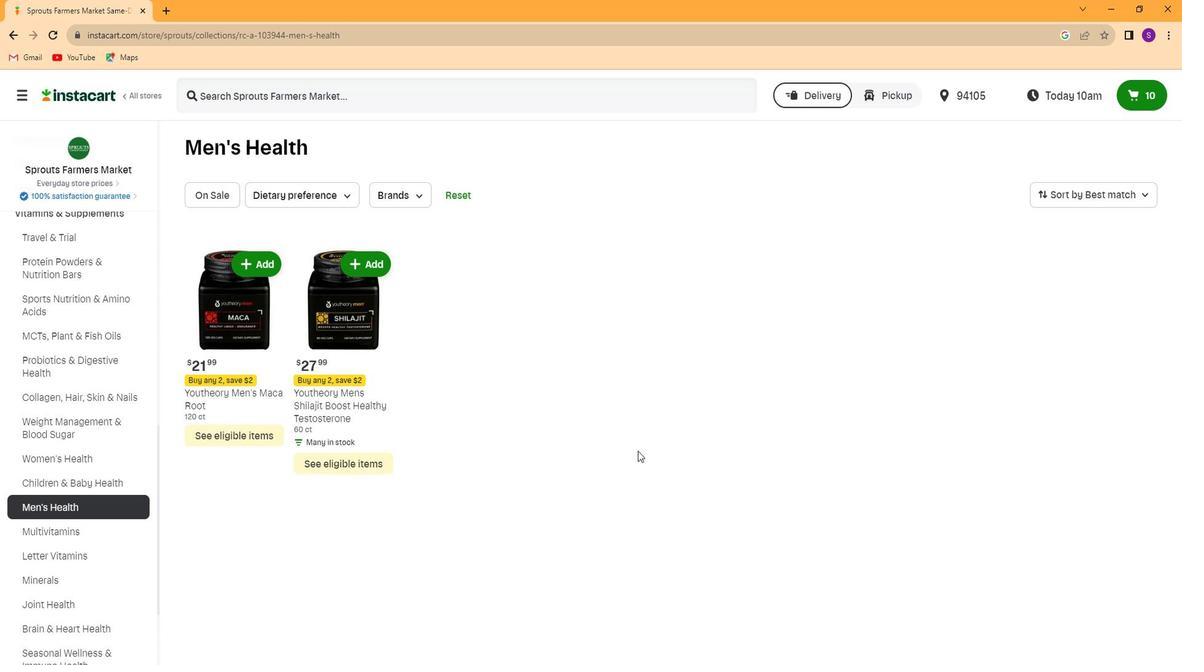 
